 Task: Find a place to stay in Loma de Gato with a price range of ₹8000 to ₹16000, 2 beds, 1 bathroom, property type 'Flat', self check-in, and host language 'English' for June 9-16.
Action: Mouse moved to (411, 100)
Screenshot: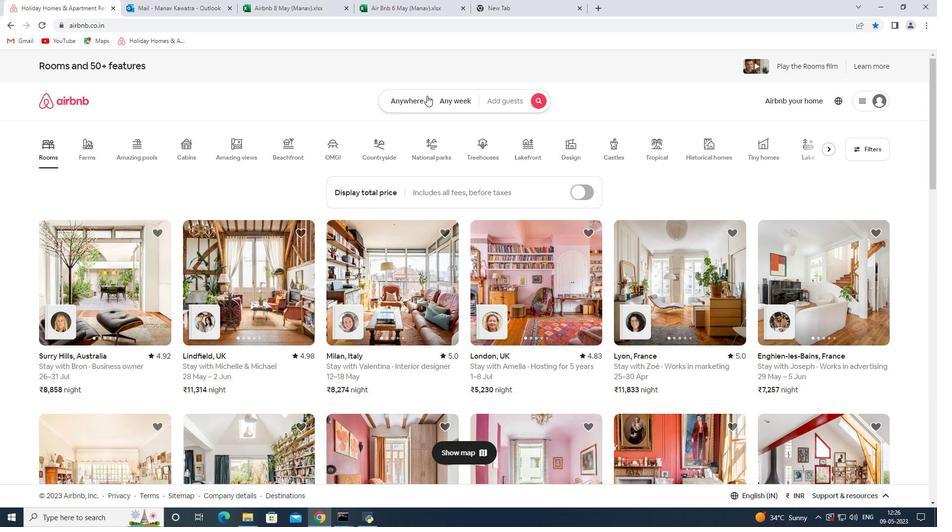 
Action: Mouse pressed left at (411, 100)
Screenshot: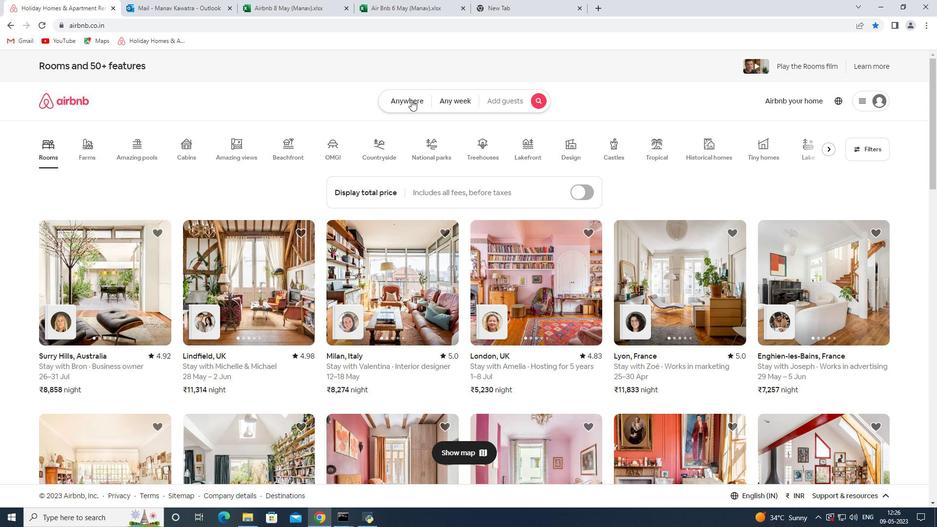 
Action: Mouse moved to (373, 140)
Screenshot: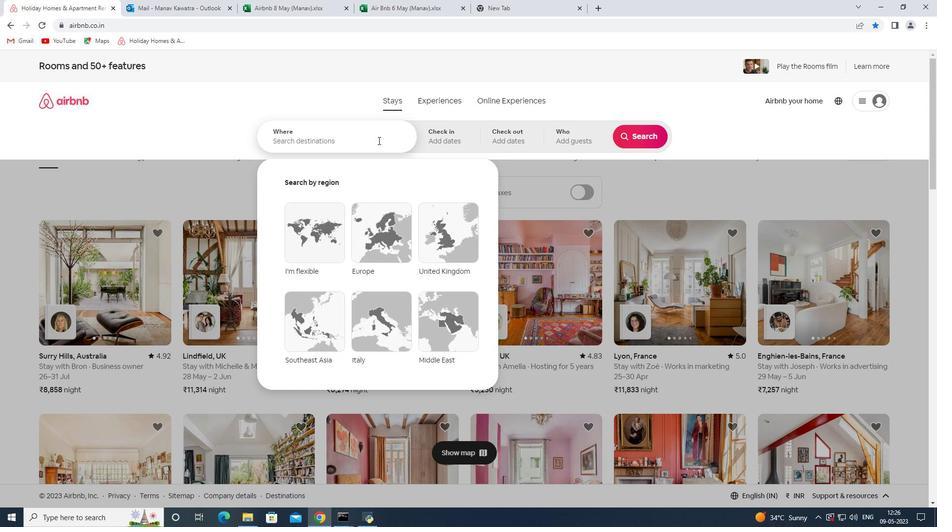 
Action: Mouse pressed left at (373, 140)
Screenshot: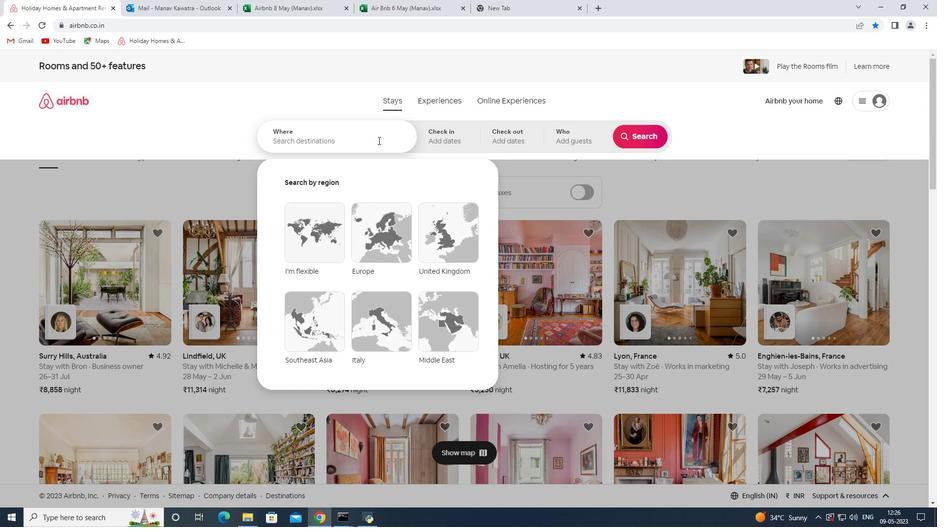 
Action: Mouse moved to (372, 141)
Screenshot: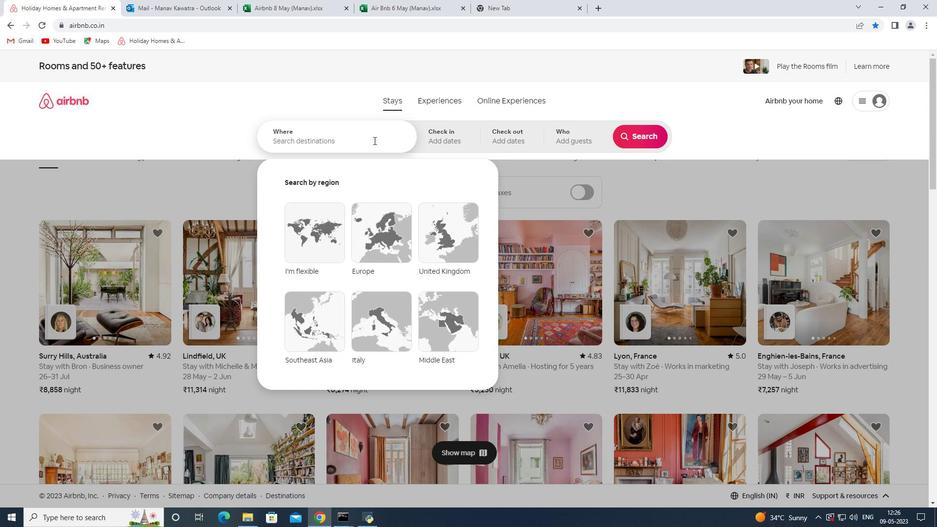 
Action: Key pressed <Key.shift><Key.shift><Key.shift><Key.shift><Key.shift><Key.shift><Key.shift><Key.shift><Key.shift><Key.shift><Key.shift><Key.shift>Loma<Key.space>de<Key.space><Key.shift><Key.shift><Key.shift><Key.shift><Key.shift><Key.shift><Key.shift><Key.shift>Gato<Key.space><Key.shift><Key.shift>Philippines<Key.space><Key.enter>
Screenshot: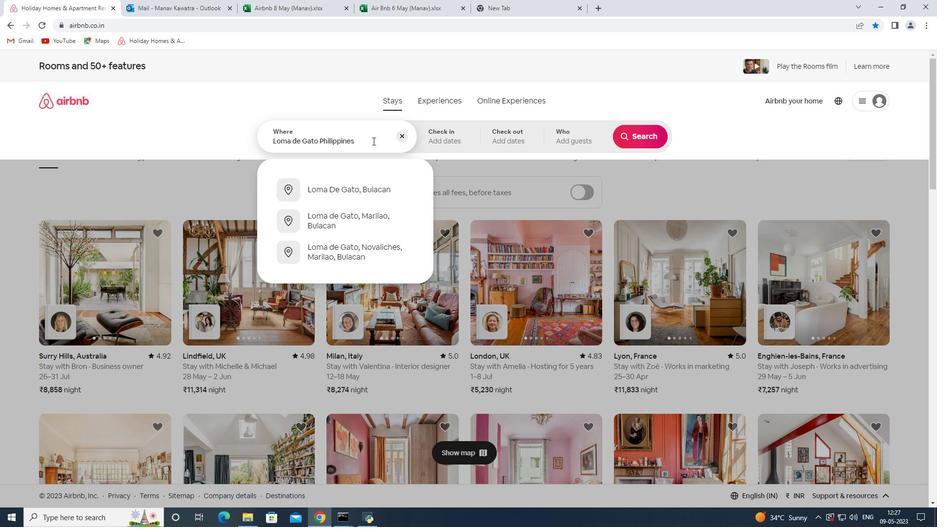 
Action: Mouse moved to (608, 282)
Screenshot: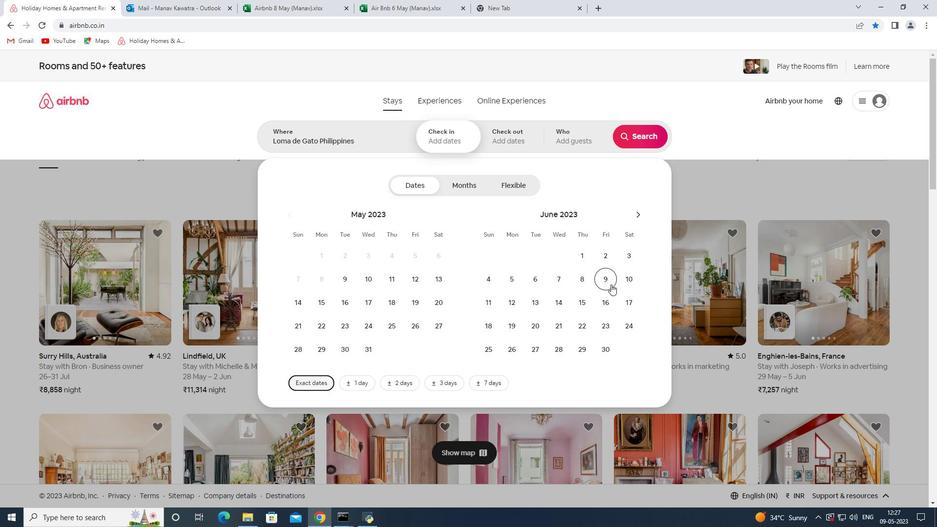 
Action: Mouse pressed left at (608, 282)
Screenshot: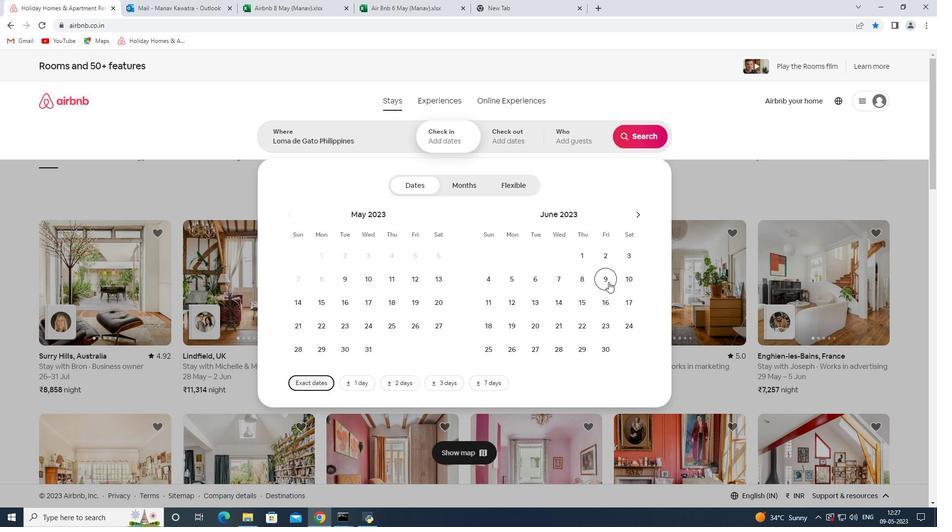 
Action: Mouse moved to (601, 297)
Screenshot: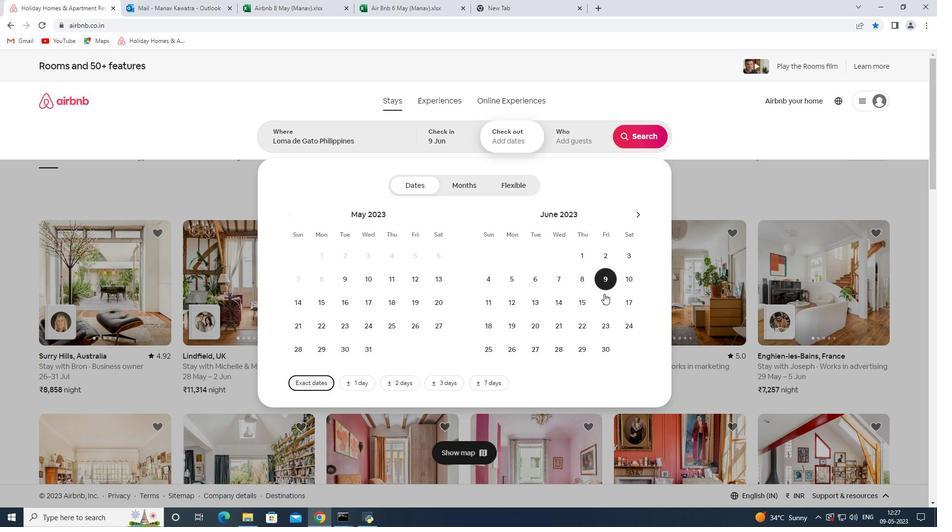 
Action: Mouse pressed left at (601, 297)
Screenshot: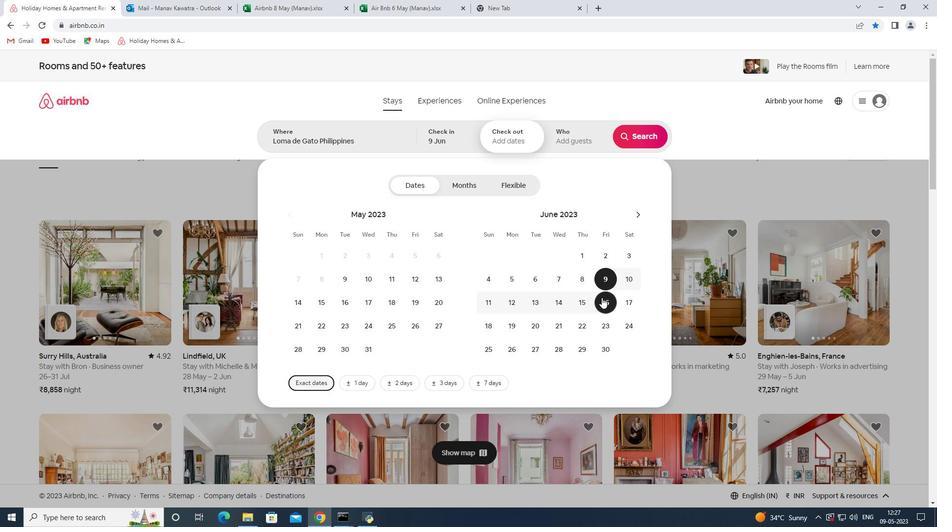 
Action: Mouse moved to (644, 142)
Screenshot: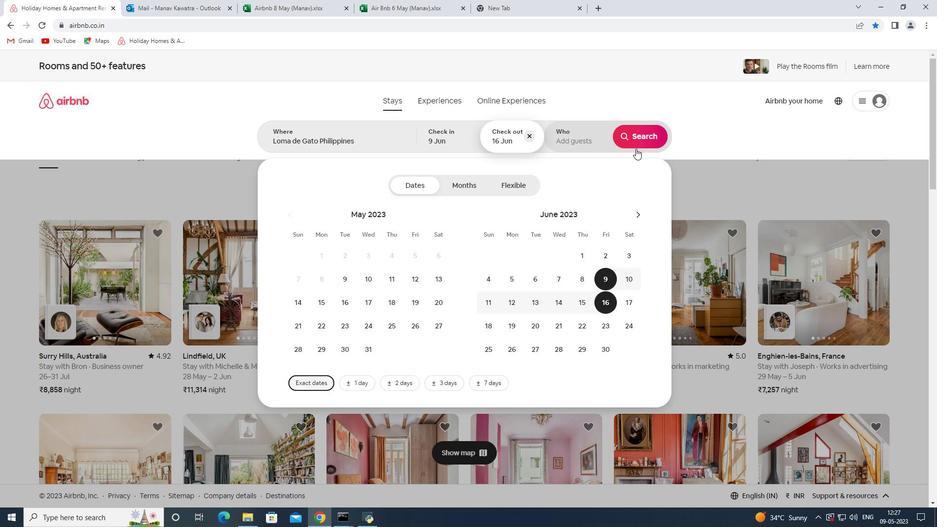 
Action: Mouse pressed left at (644, 142)
Screenshot: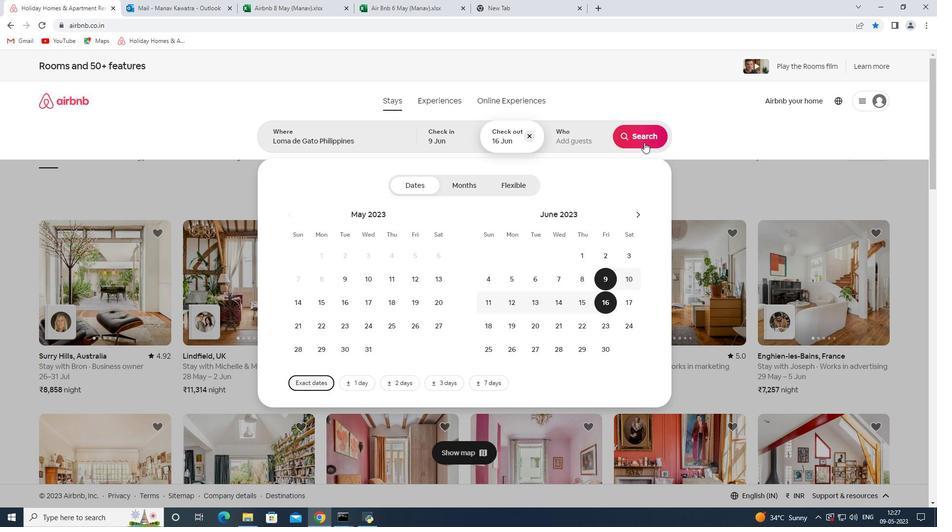 
Action: Mouse moved to (902, 110)
Screenshot: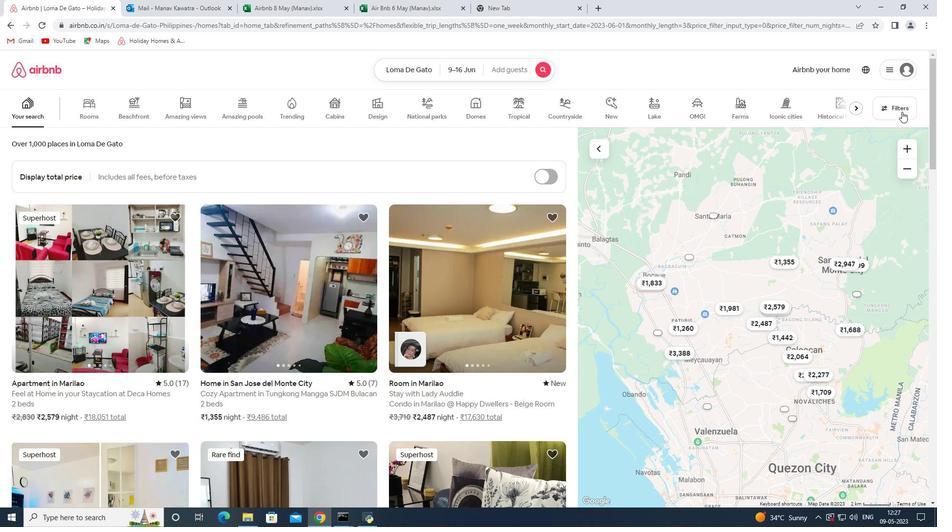 
Action: Mouse pressed left at (902, 110)
Screenshot: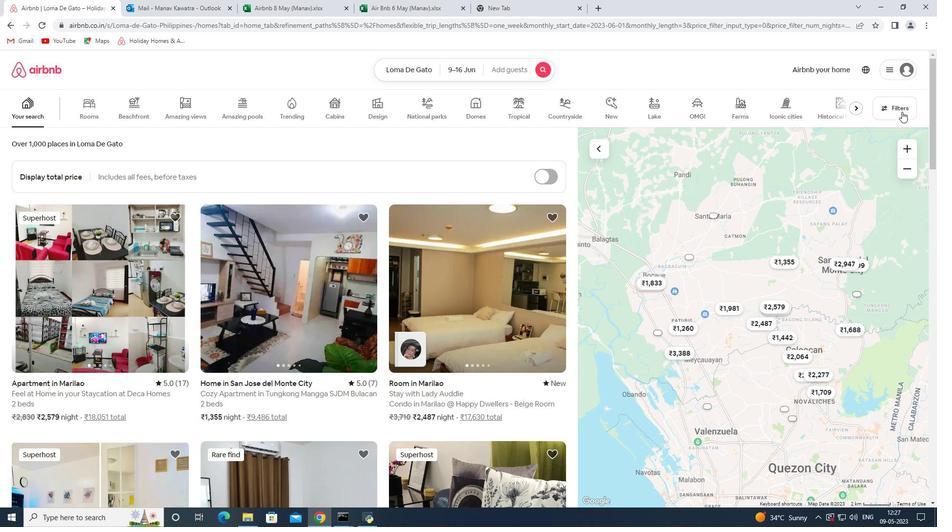 
Action: Mouse moved to (334, 348)
Screenshot: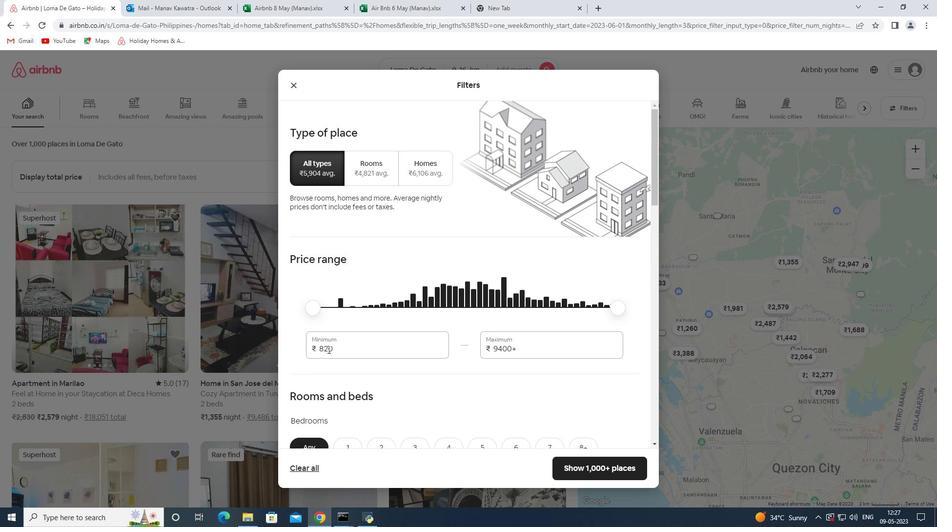 
Action: Mouse pressed left at (334, 348)
Screenshot: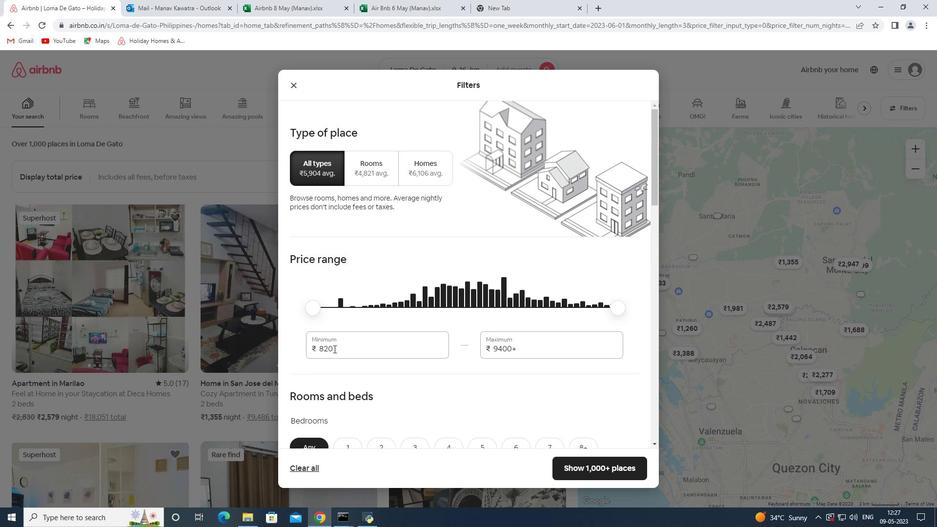 
Action: Mouse pressed left at (334, 348)
Screenshot: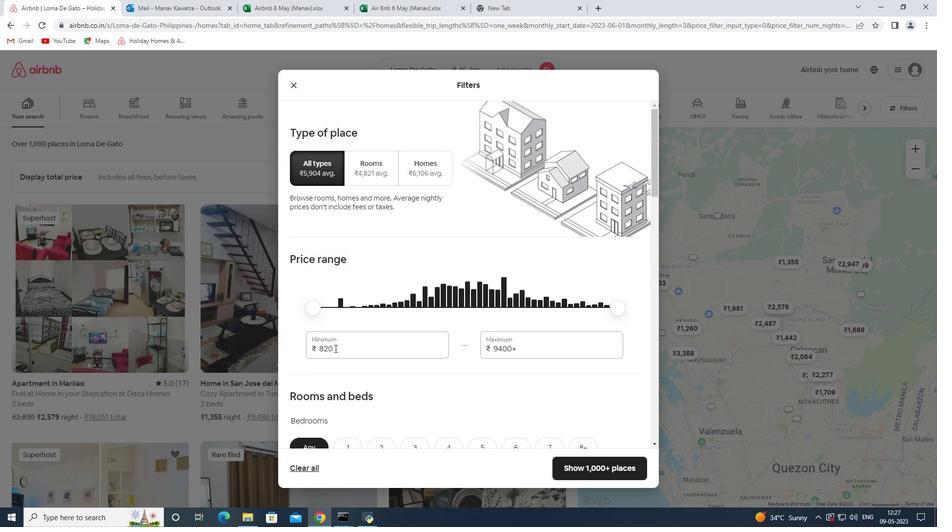 
Action: Mouse moved to (331, 346)
Screenshot: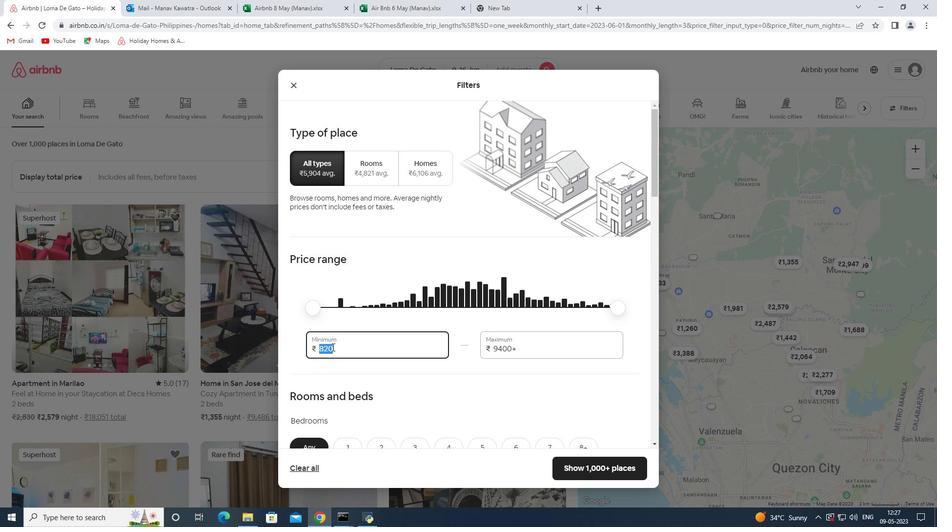 
Action: Key pressed 8000<Key.tab>16000
Screenshot: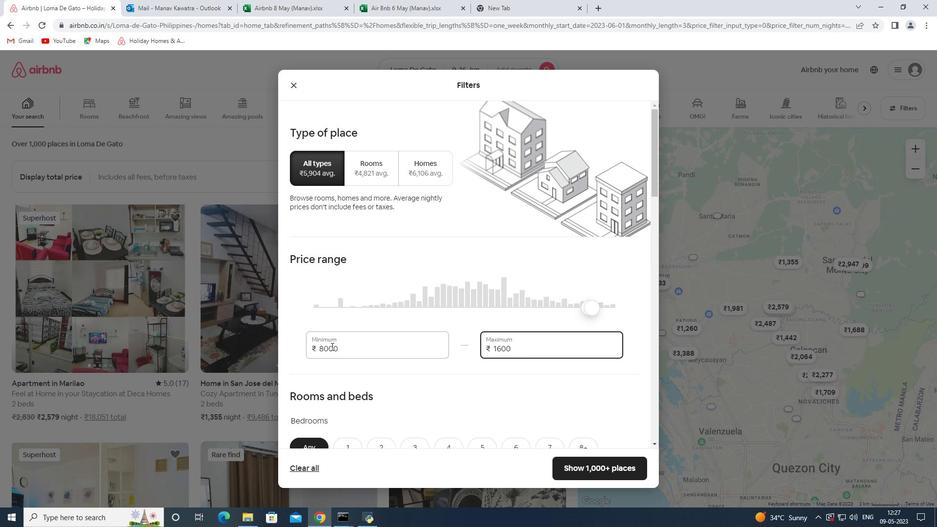 
Action: Mouse moved to (387, 306)
Screenshot: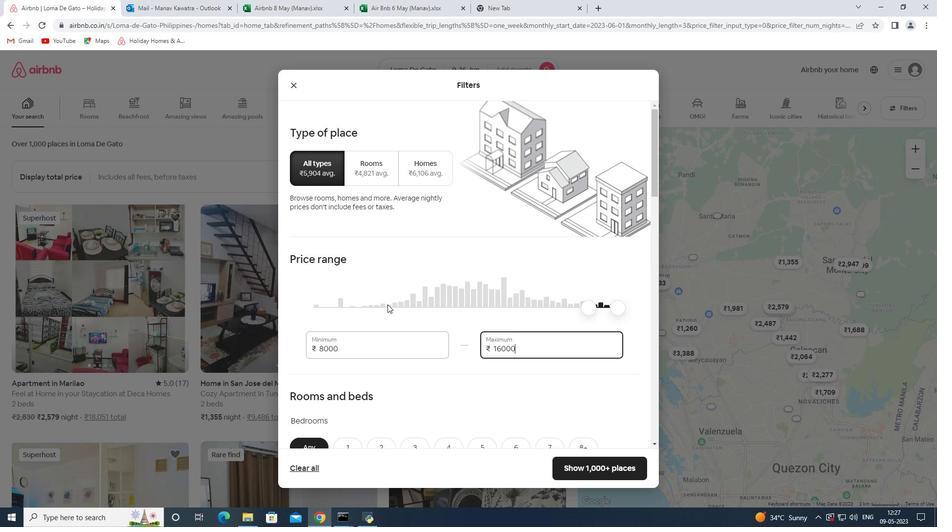 
Action: Mouse scrolled (387, 306) with delta (0, 0)
Screenshot: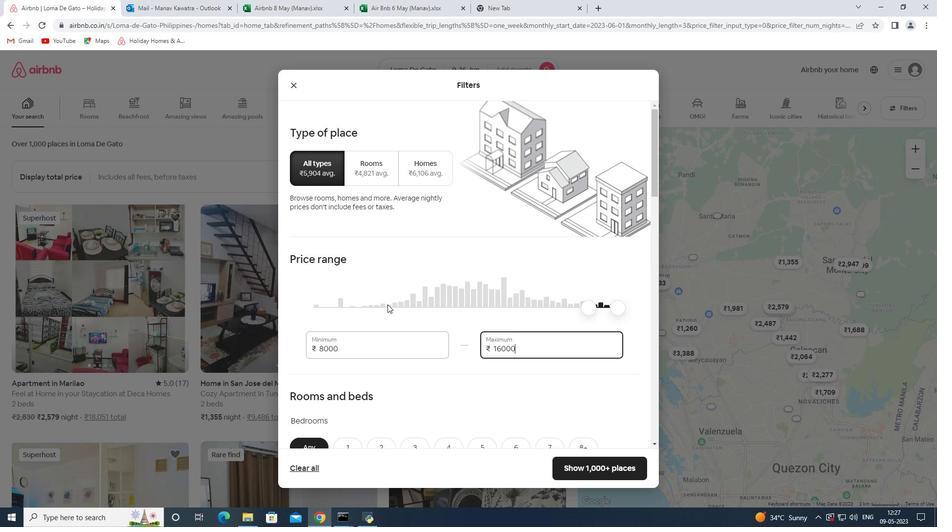 
Action: Mouse moved to (387, 307)
Screenshot: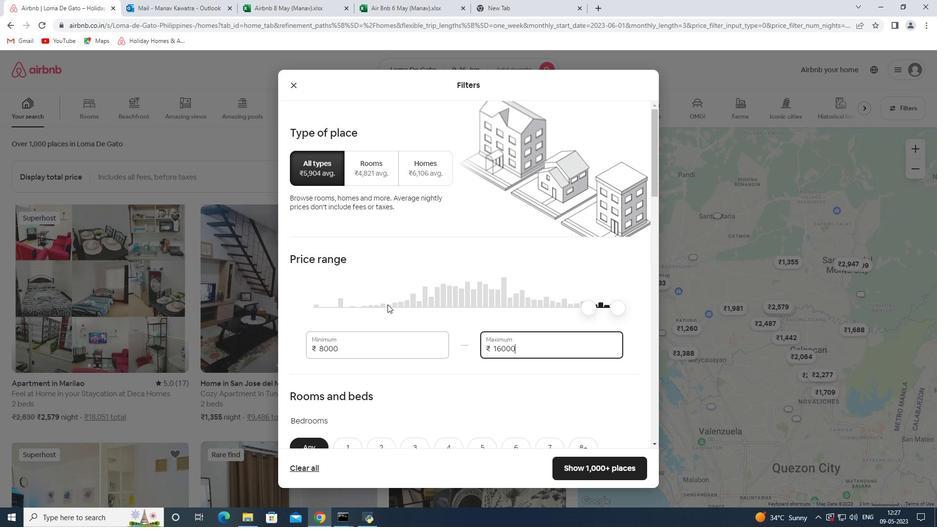 
Action: Mouse scrolled (387, 307) with delta (0, 0)
Screenshot: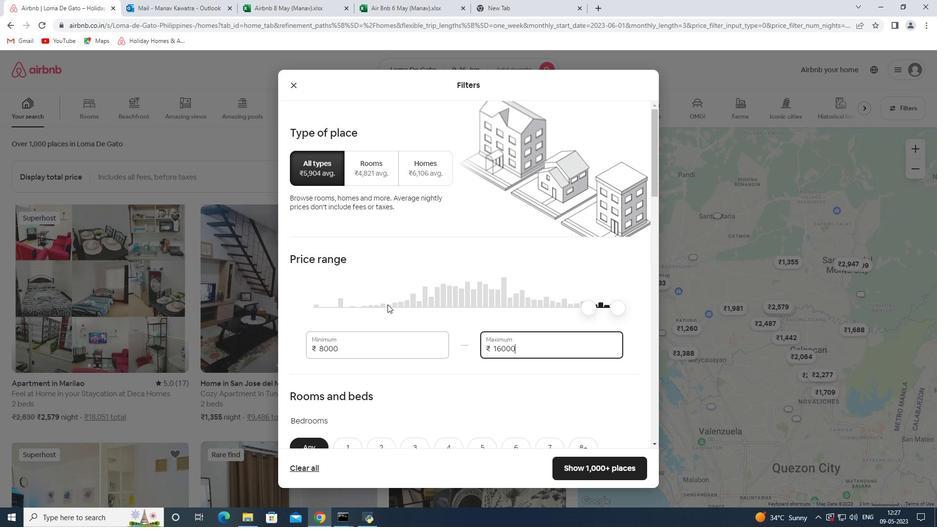 
Action: Mouse moved to (387, 307)
Screenshot: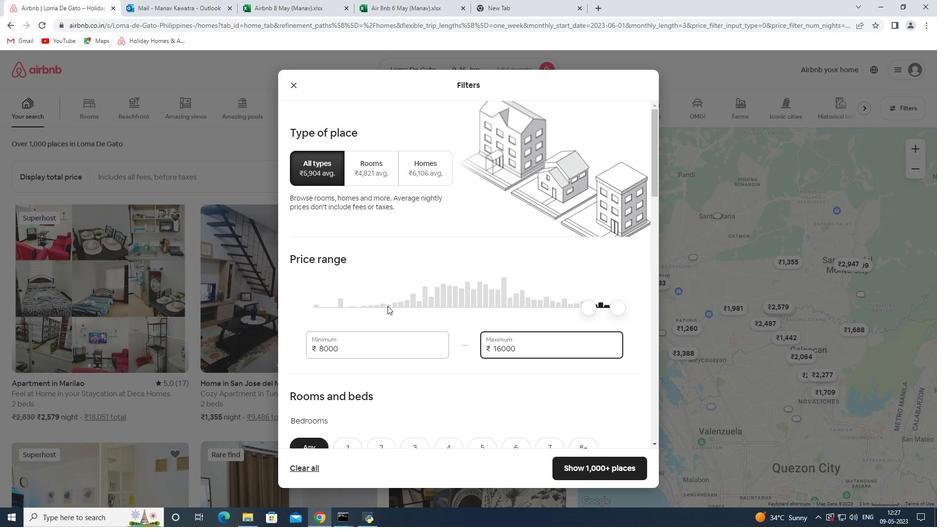 
Action: Mouse scrolled (387, 307) with delta (0, 0)
Screenshot: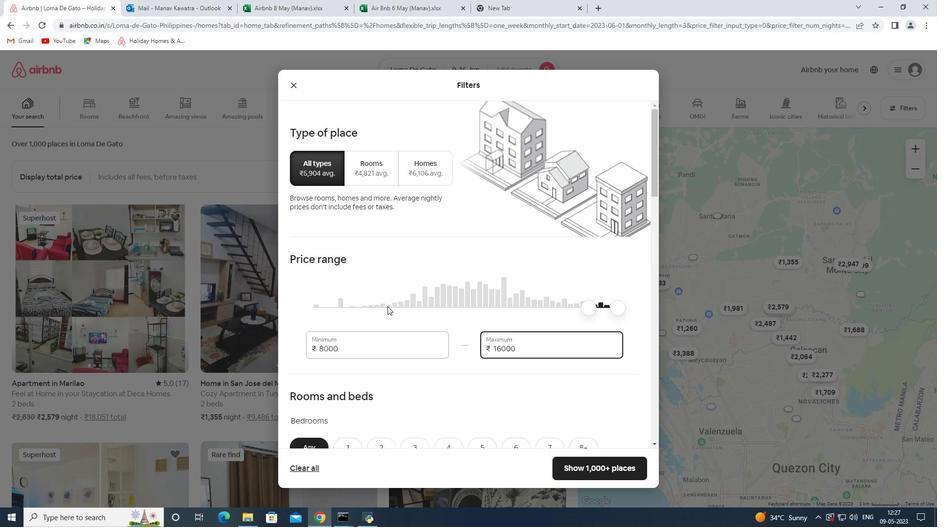 
Action: Mouse scrolled (387, 307) with delta (0, 0)
Screenshot: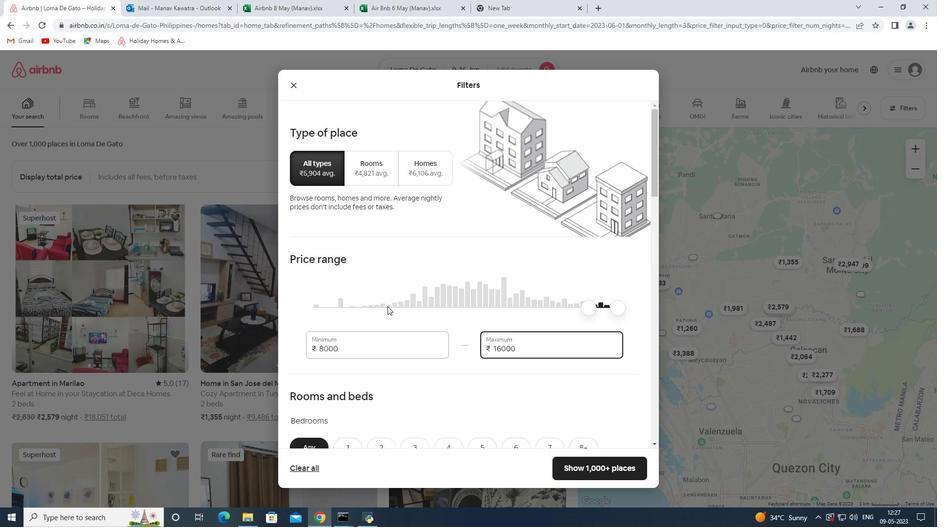 
Action: Mouse moved to (371, 253)
Screenshot: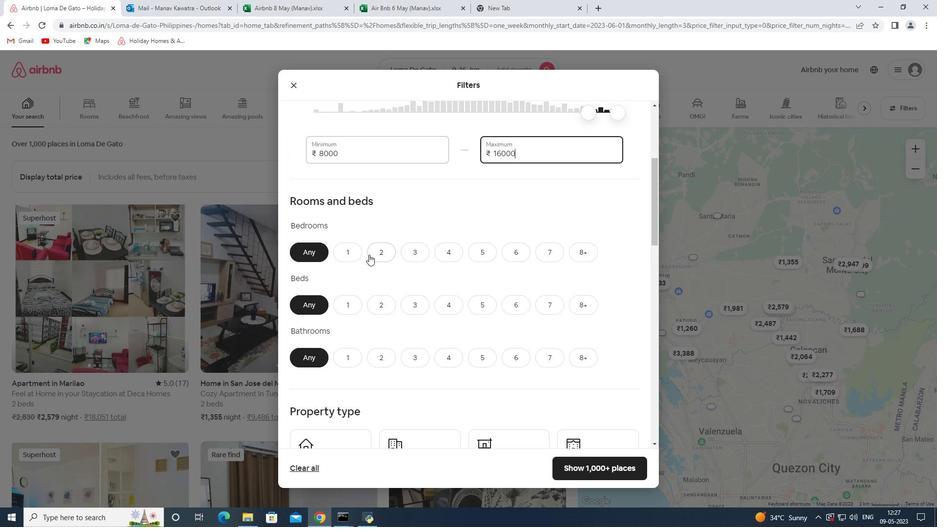
Action: Mouse pressed left at (371, 253)
Screenshot: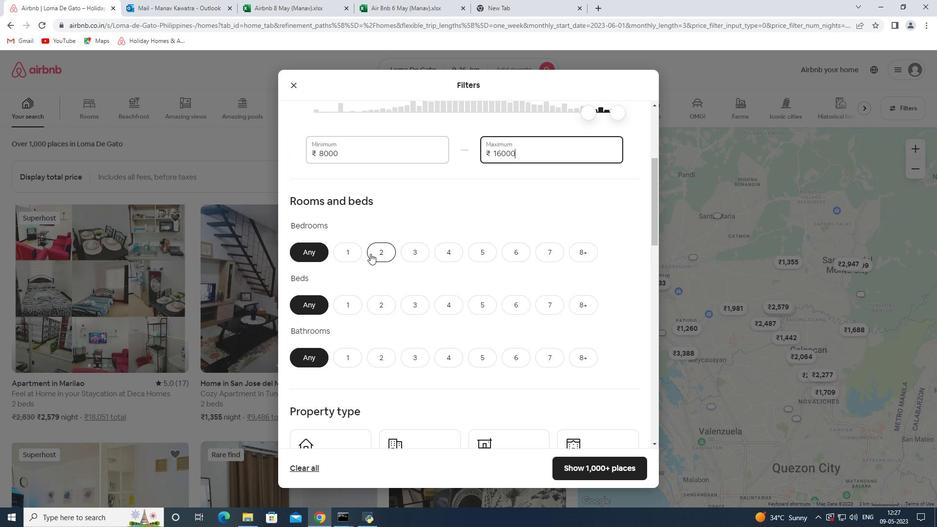 
Action: Mouse moved to (390, 306)
Screenshot: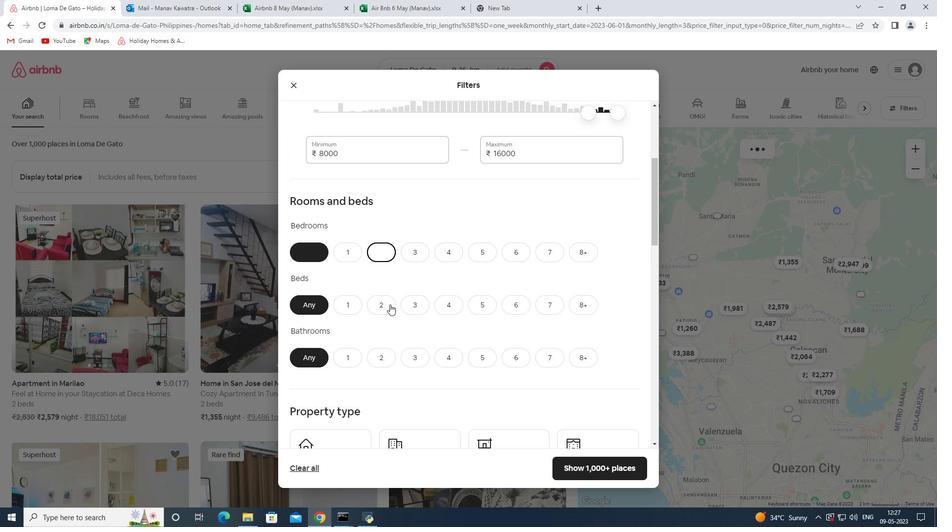 
Action: Mouse pressed left at (390, 306)
Screenshot: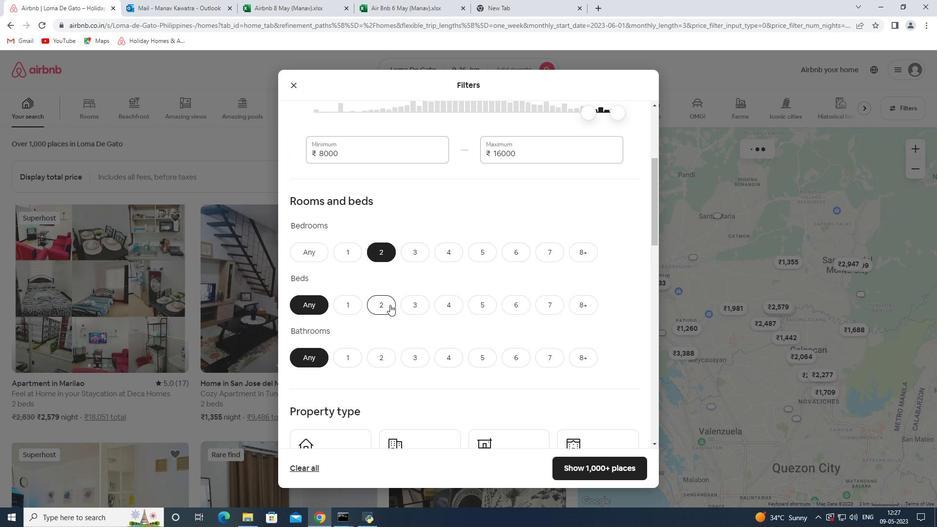 
Action: Mouse moved to (356, 361)
Screenshot: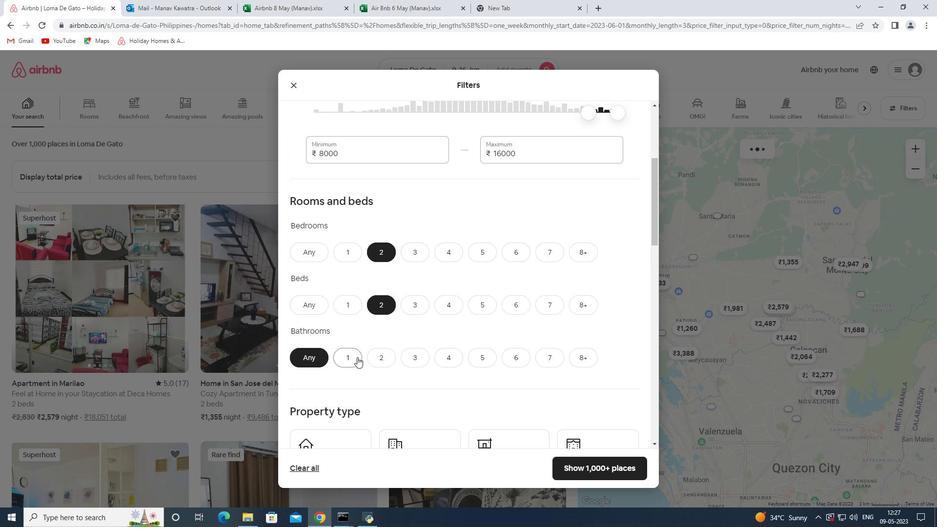 
Action: Mouse pressed left at (356, 361)
Screenshot: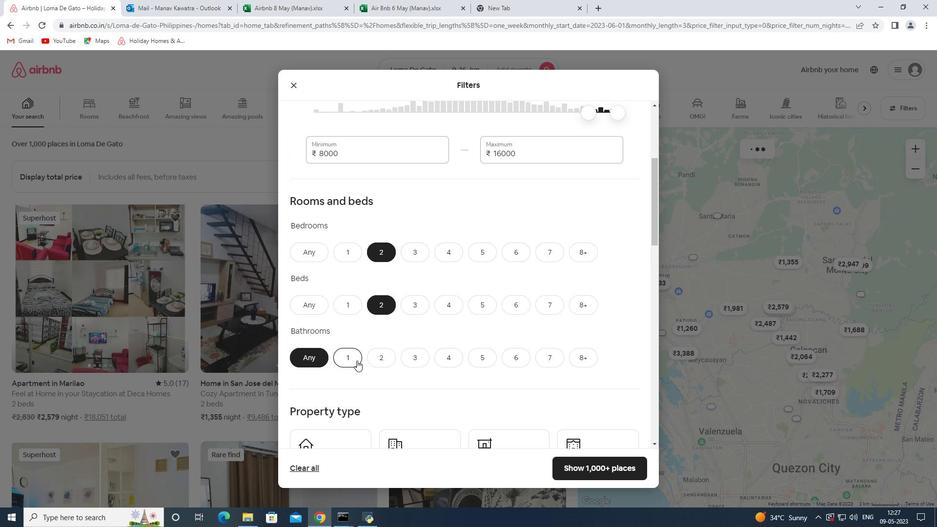 
Action: Mouse moved to (413, 299)
Screenshot: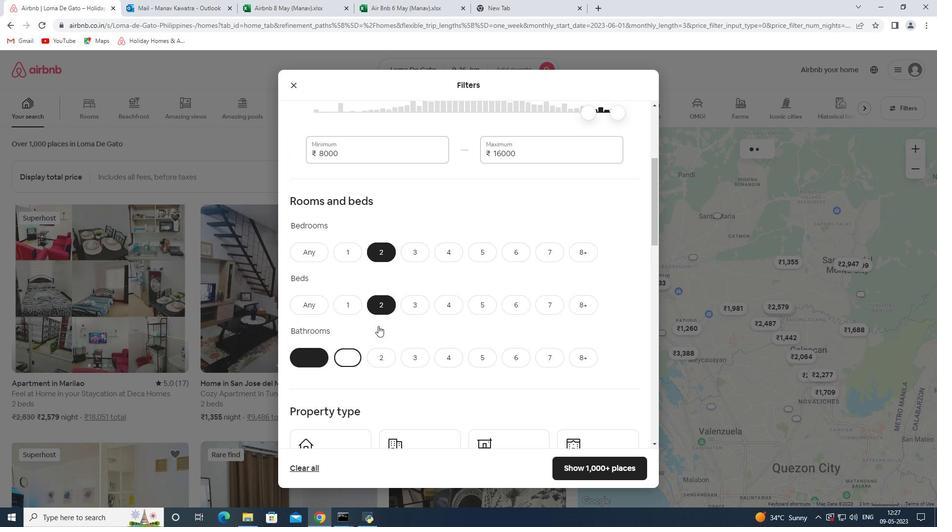 
Action: Mouse scrolled (413, 298) with delta (0, 0)
Screenshot: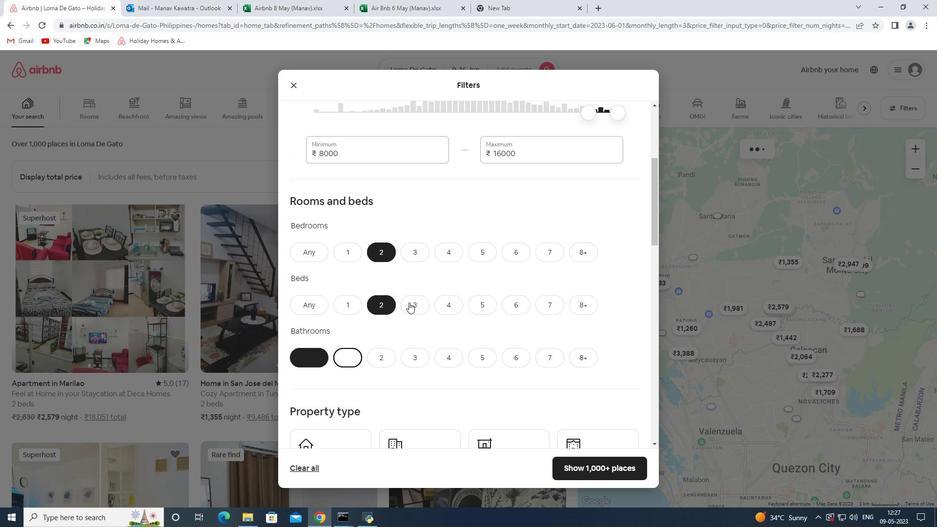 
Action: Mouse scrolled (413, 298) with delta (0, 0)
Screenshot: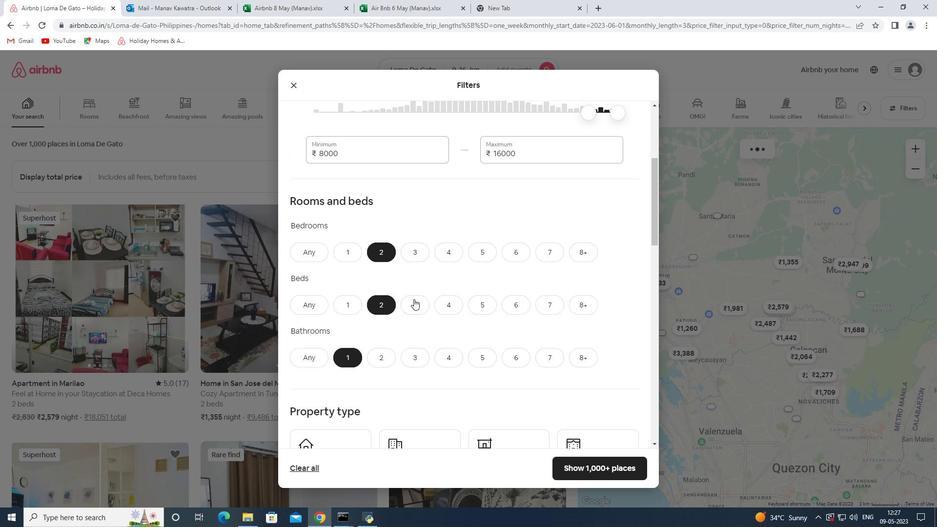 
Action: Mouse scrolled (413, 298) with delta (0, 0)
Screenshot: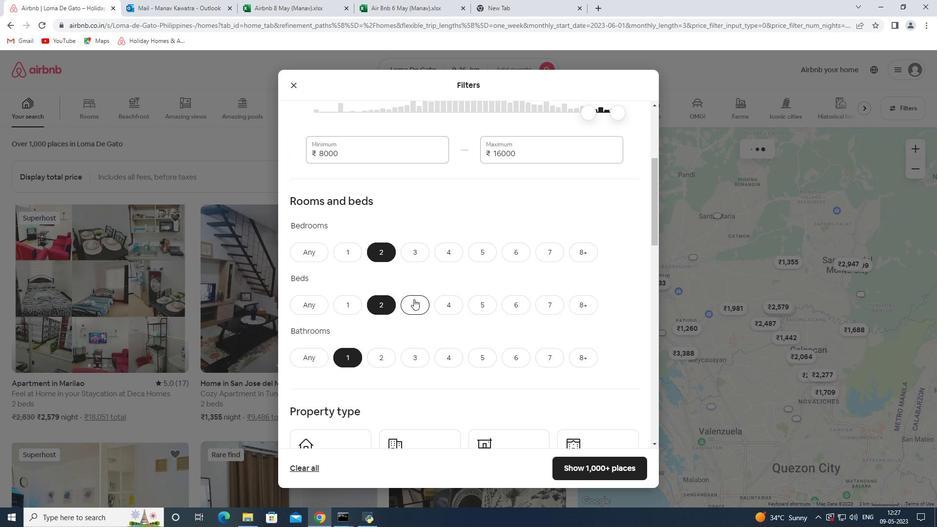 
Action: Mouse moved to (354, 325)
Screenshot: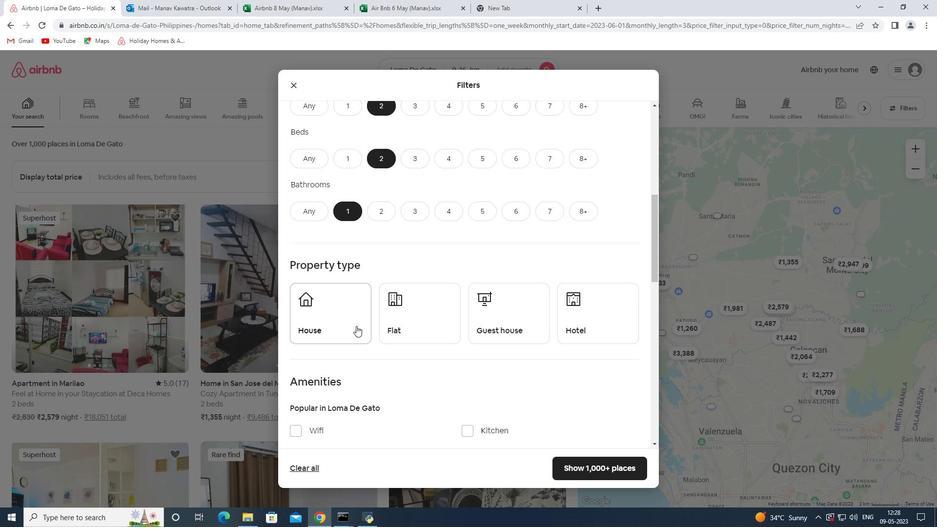 
Action: Mouse pressed left at (354, 325)
Screenshot: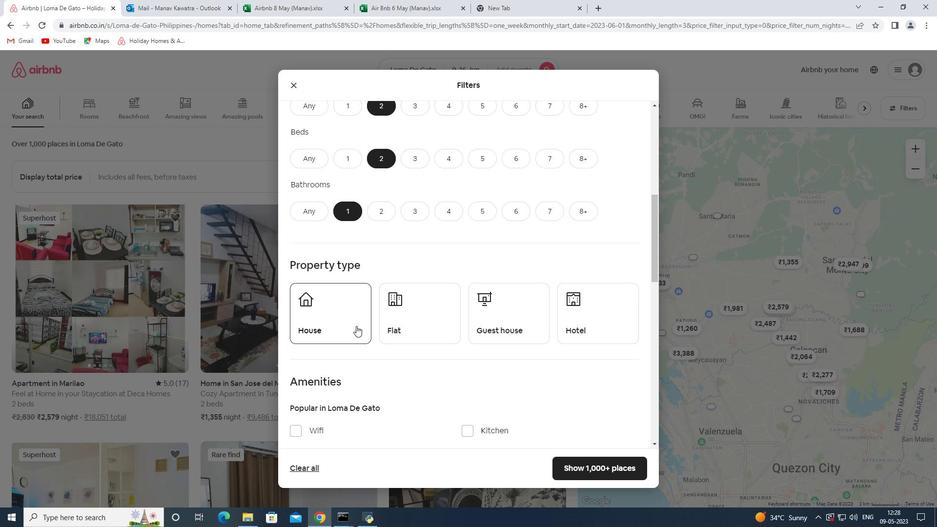 
Action: Mouse moved to (399, 312)
Screenshot: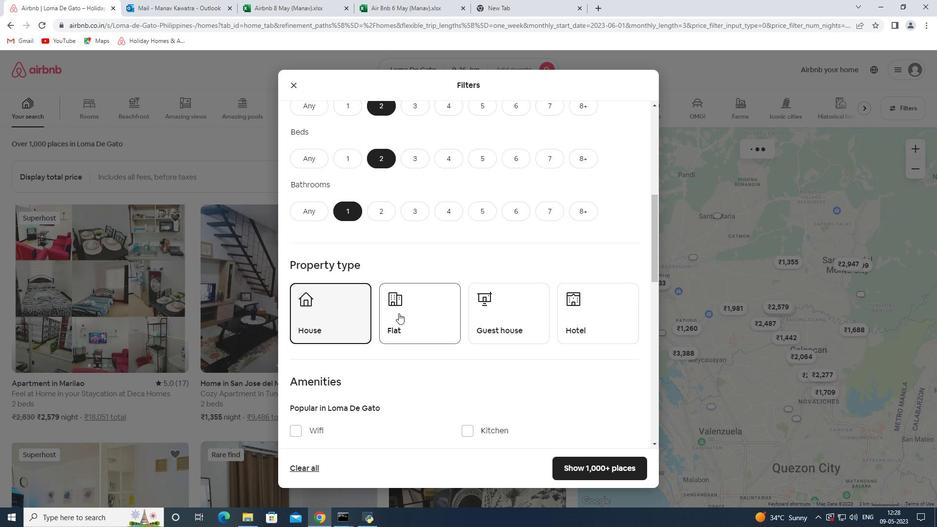 
Action: Mouse pressed left at (399, 312)
Screenshot: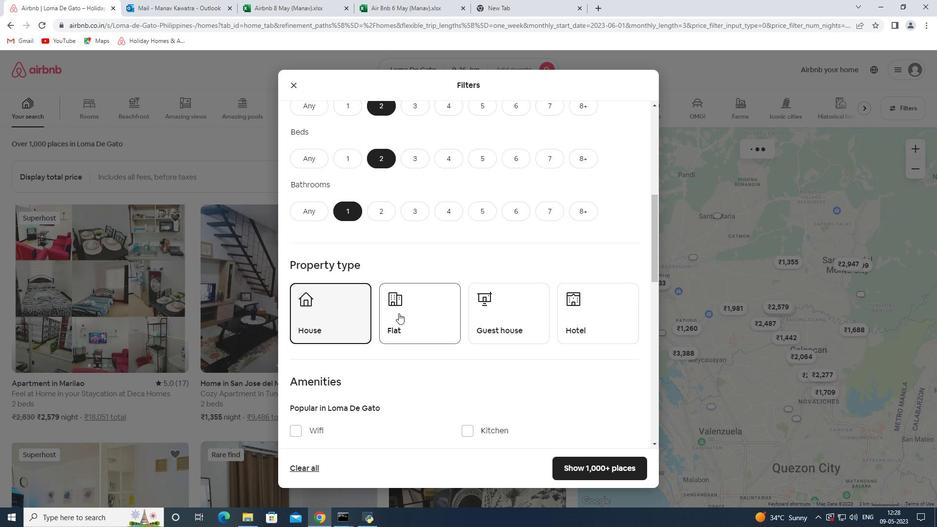 
Action: Mouse moved to (494, 311)
Screenshot: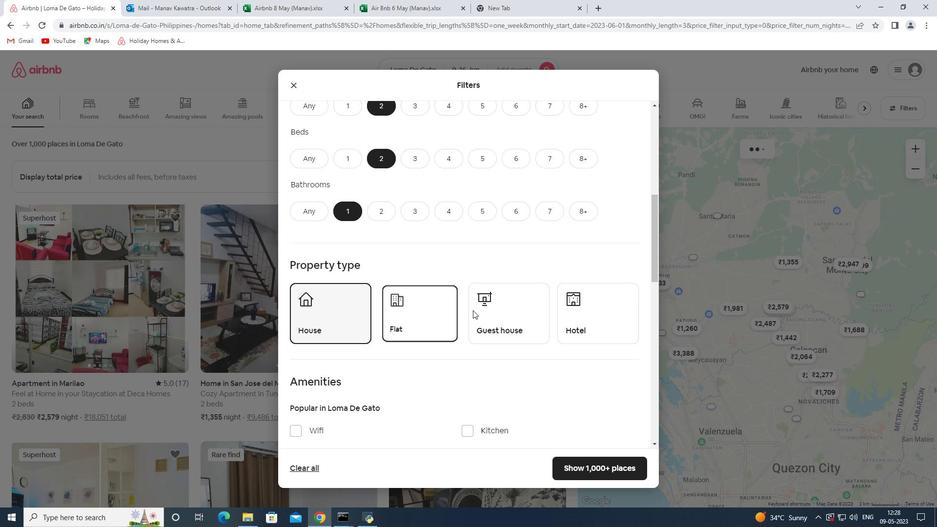 
Action: Mouse pressed left at (494, 311)
Screenshot: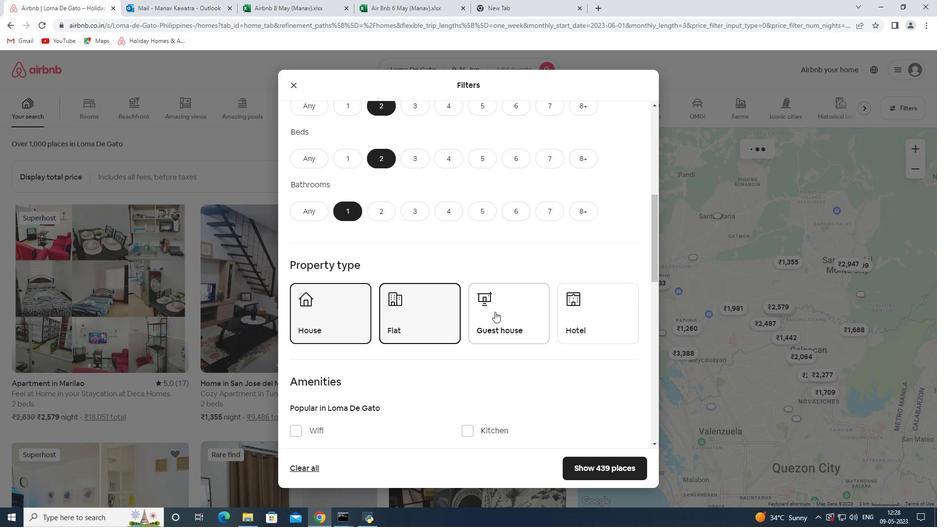 
Action: Mouse moved to (475, 320)
Screenshot: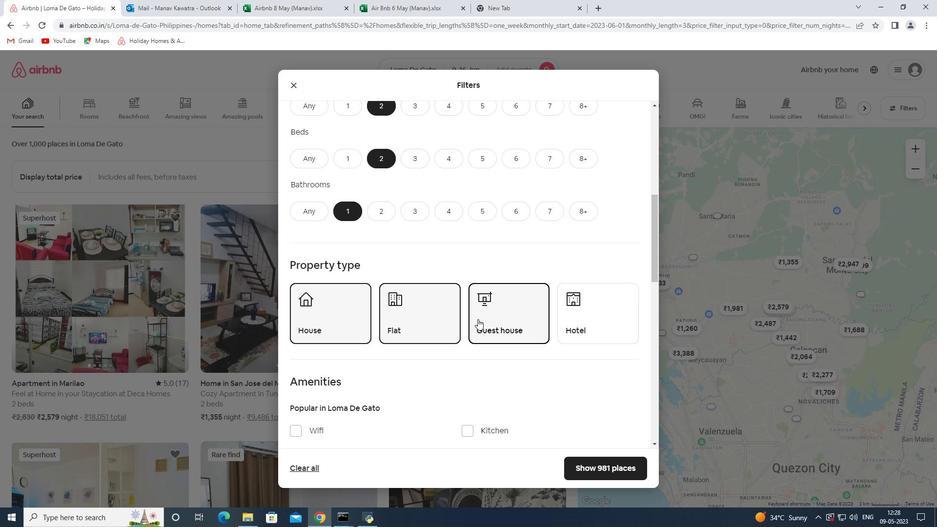 
Action: Mouse scrolled (475, 319) with delta (0, 0)
Screenshot: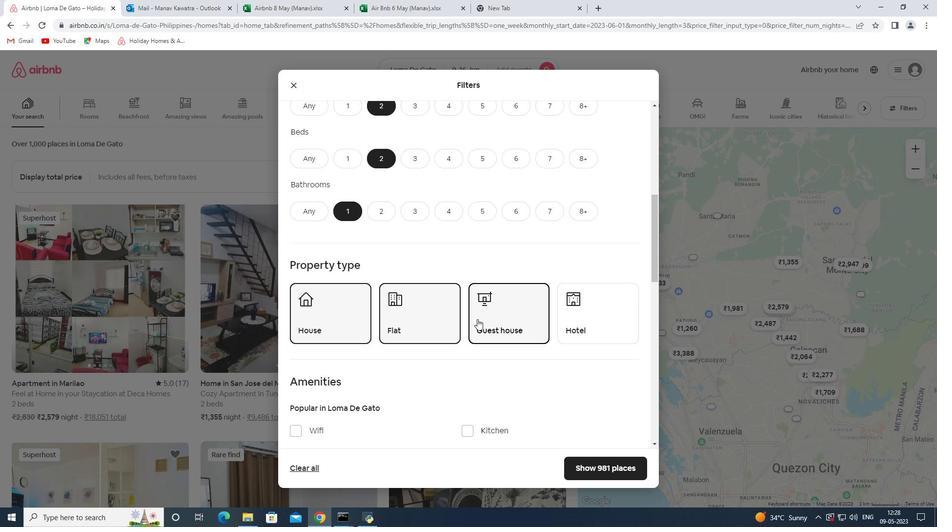 
Action: Mouse moved to (472, 321)
Screenshot: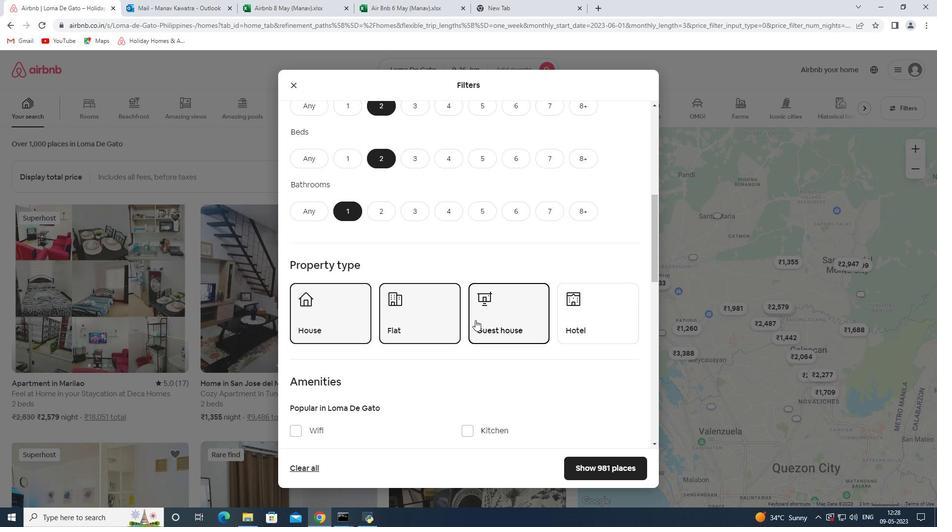 
Action: Mouse scrolled (472, 321) with delta (0, 0)
Screenshot: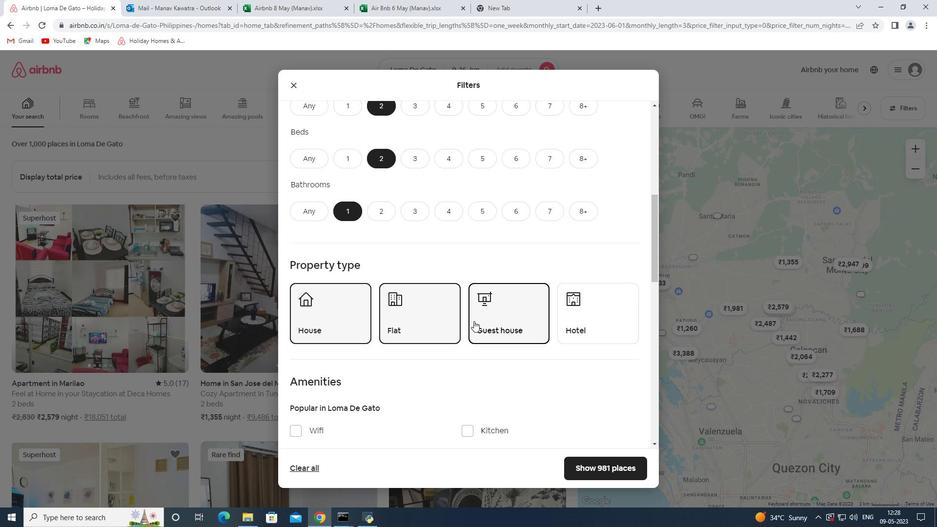 
Action: Mouse moved to (470, 320)
Screenshot: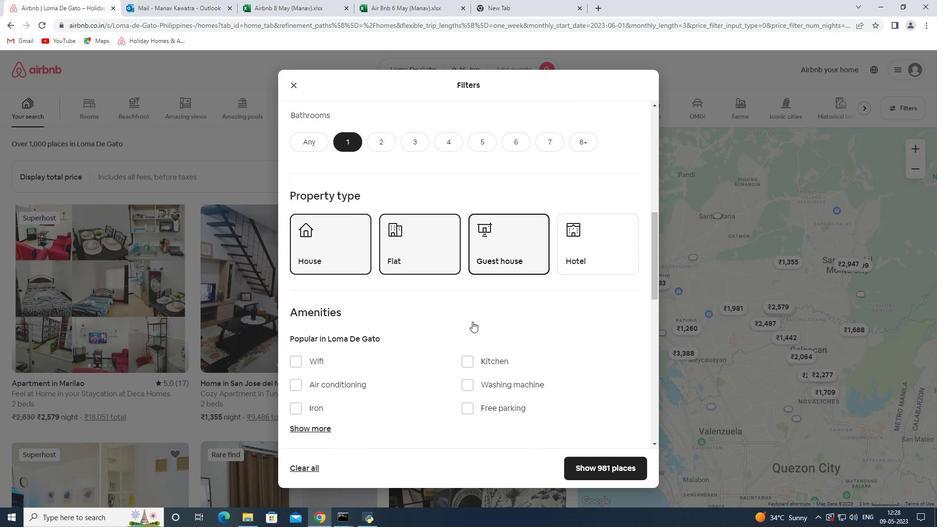 
Action: Mouse scrolled (470, 320) with delta (0, 0)
Screenshot: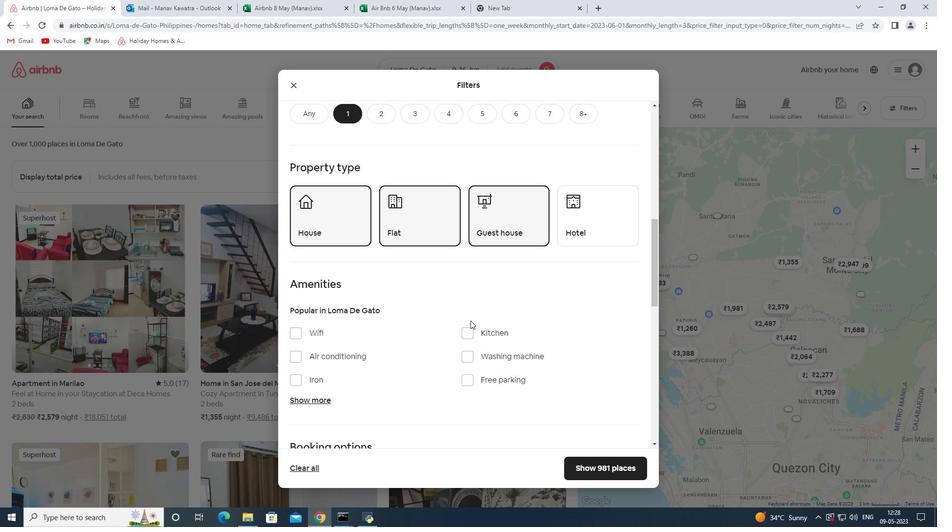 
Action: Mouse scrolled (470, 320) with delta (0, 0)
Screenshot: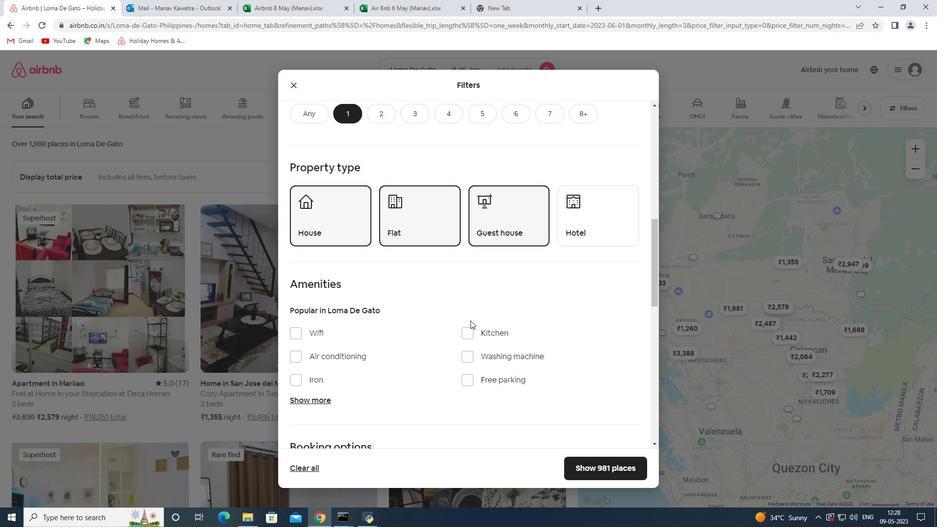 
Action: Mouse moved to (470, 320)
Screenshot: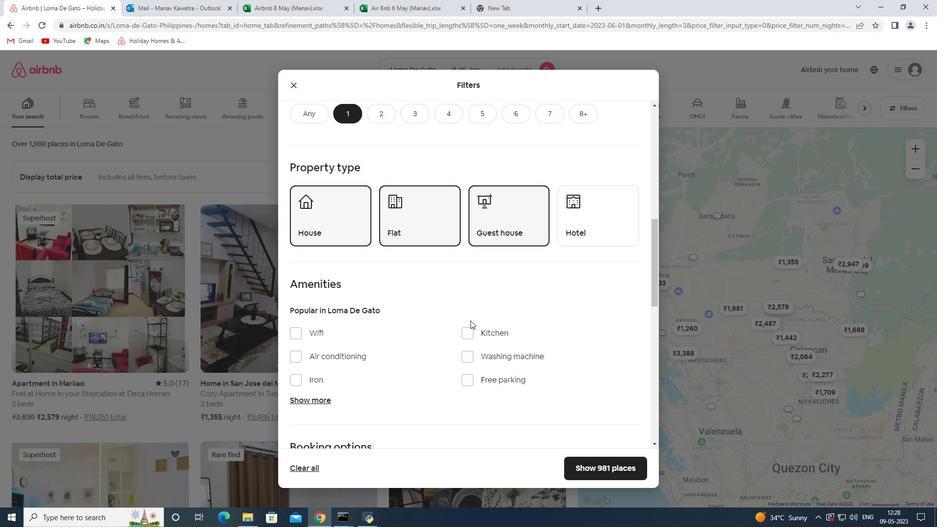 
Action: Mouse scrolled (470, 320) with delta (0, 0)
Screenshot: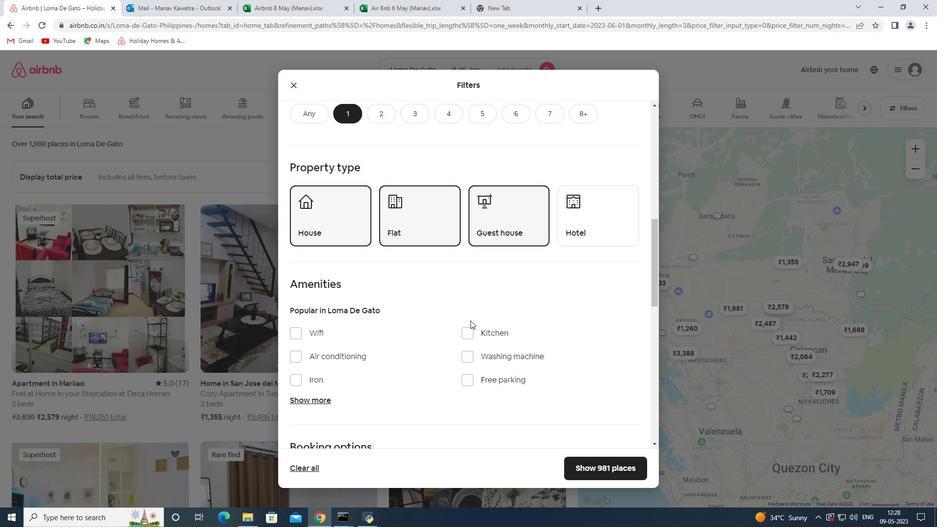 
Action: Mouse scrolled (470, 320) with delta (0, 0)
Screenshot: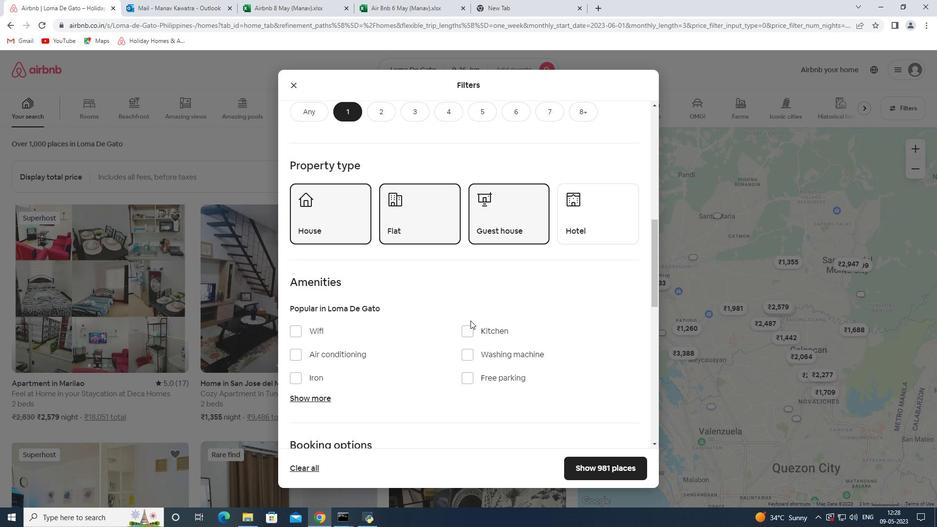 
Action: Mouse moved to (612, 322)
Screenshot: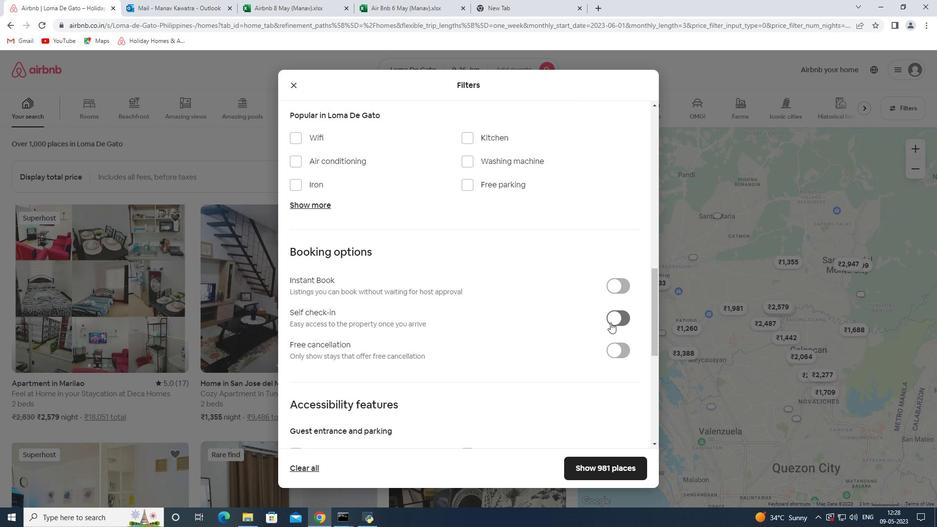 
Action: Mouse pressed left at (612, 322)
Screenshot: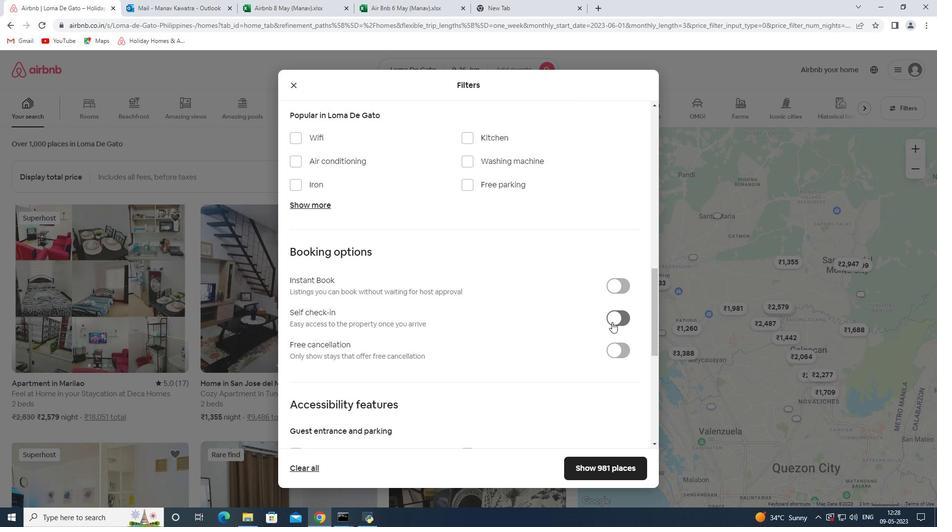
Action: Mouse moved to (536, 344)
Screenshot: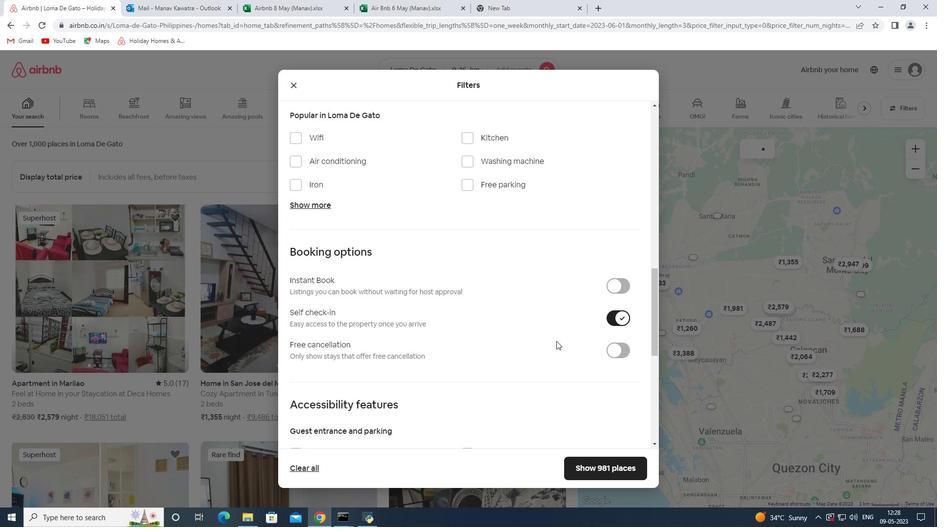 
Action: Mouse scrolled (536, 344) with delta (0, 0)
Screenshot: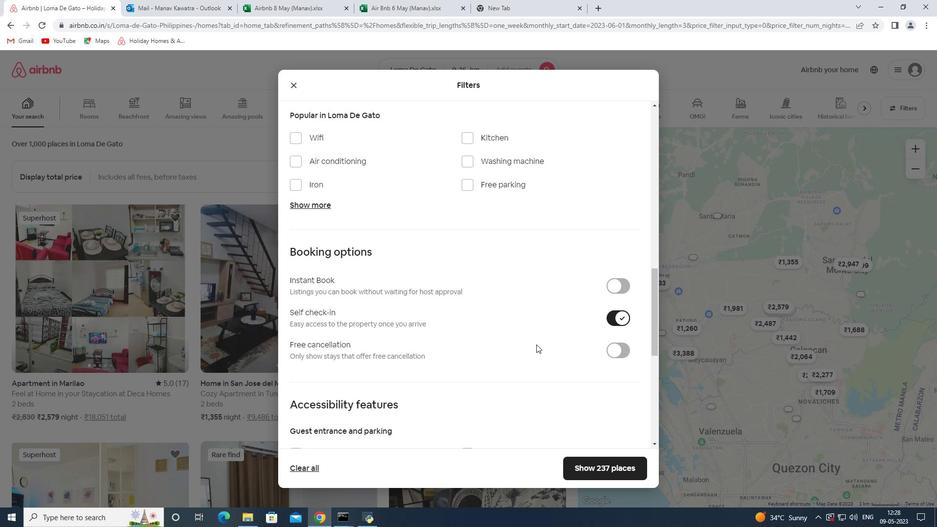 
Action: Mouse scrolled (536, 344) with delta (0, 0)
Screenshot: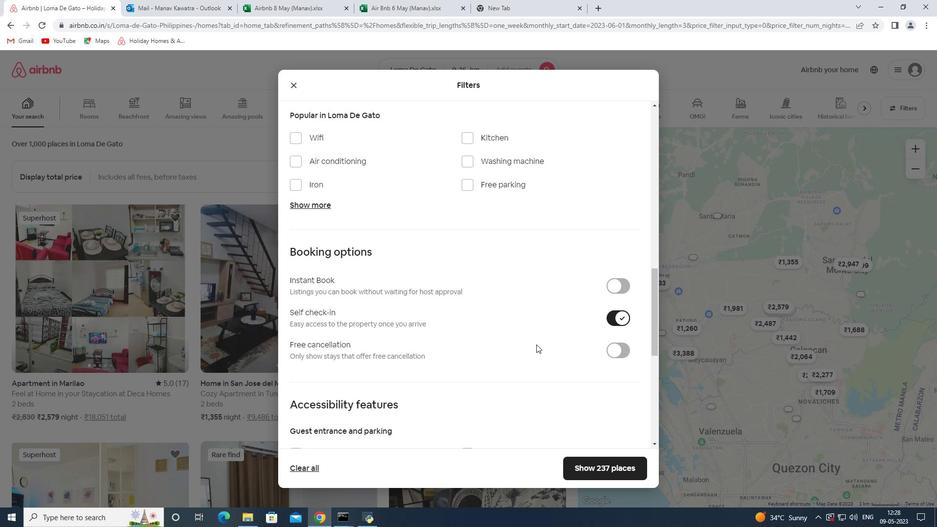 
Action: Mouse scrolled (536, 344) with delta (0, 0)
Screenshot: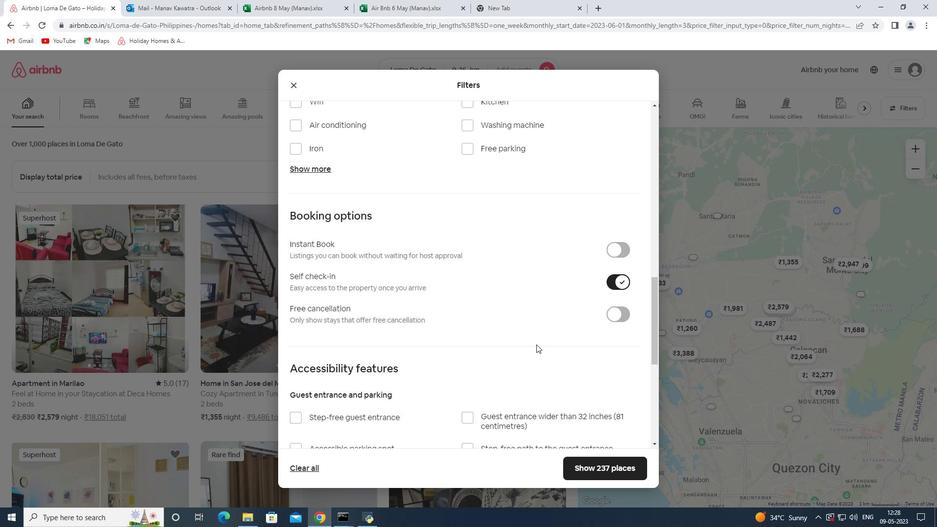 
Action: Mouse scrolled (536, 344) with delta (0, 0)
Screenshot: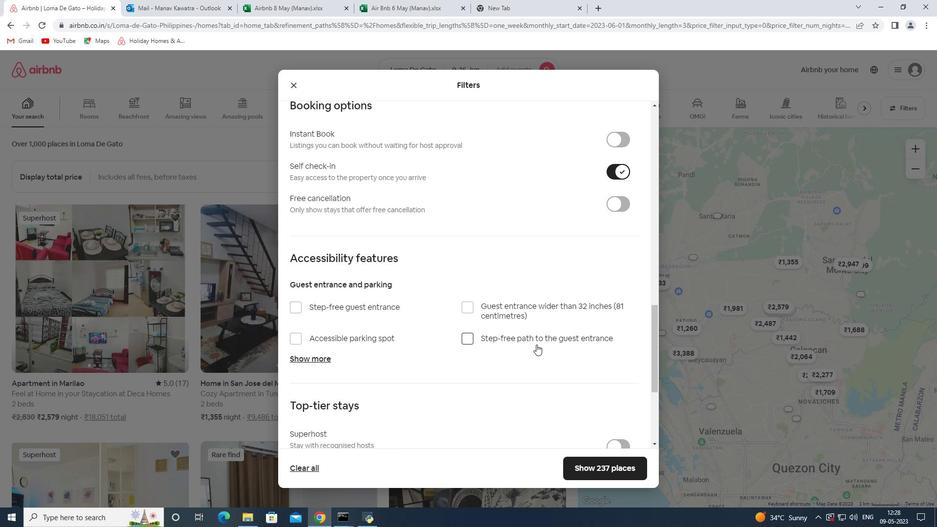 
Action: Mouse scrolled (536, 344) with delta (0, 0)
Screenshot: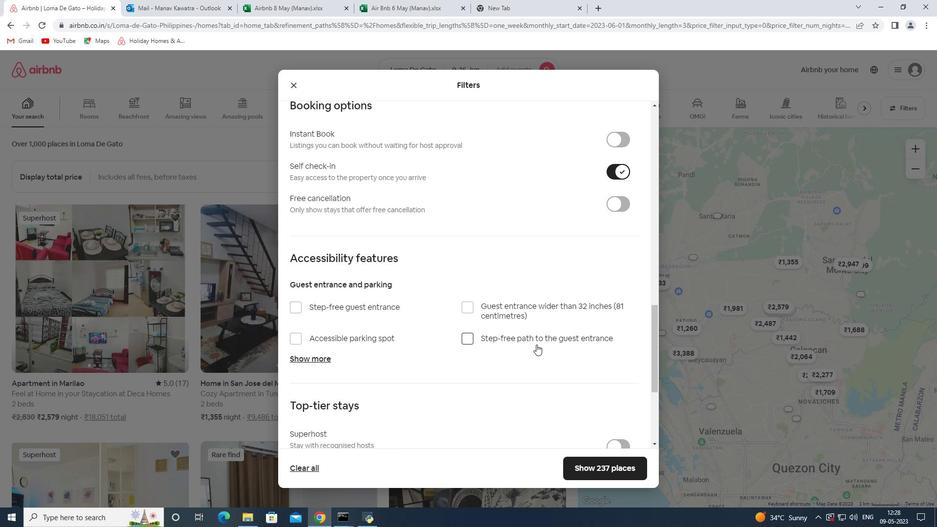 
Action: Mouse scrolled (536, 344) with delta (0, 0)
Screenshot: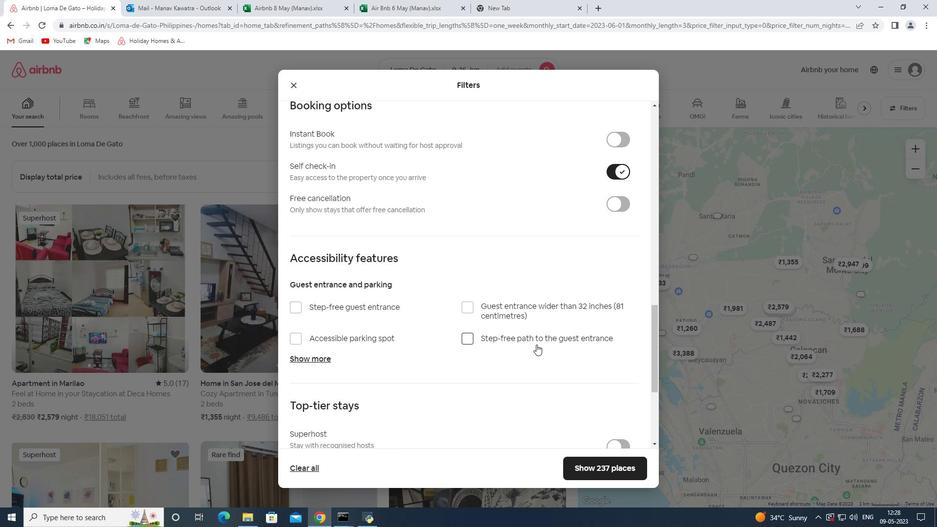 
Action: Mouse scrolled (536, 344) with delta (0, 0)
Screenshot: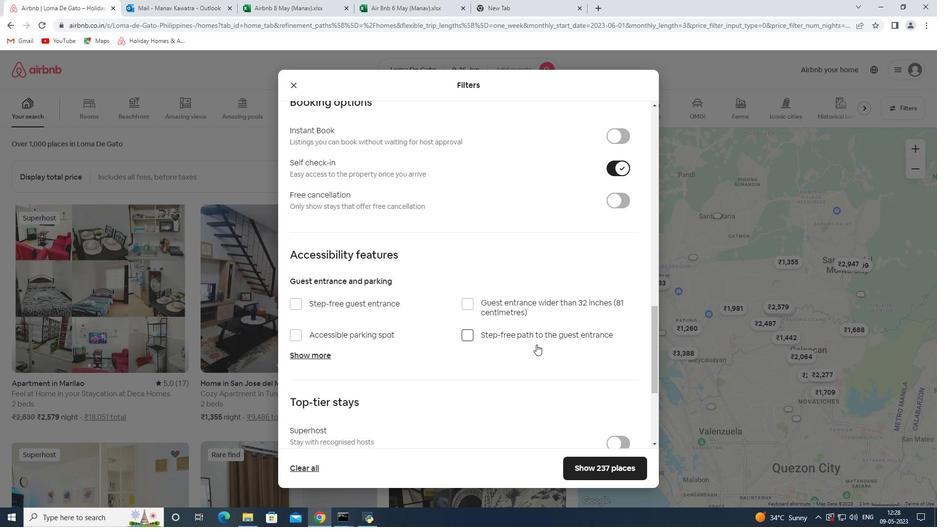 
Action: Mouse scrolled (536, 344) with delta (0, 0)
Screenshot: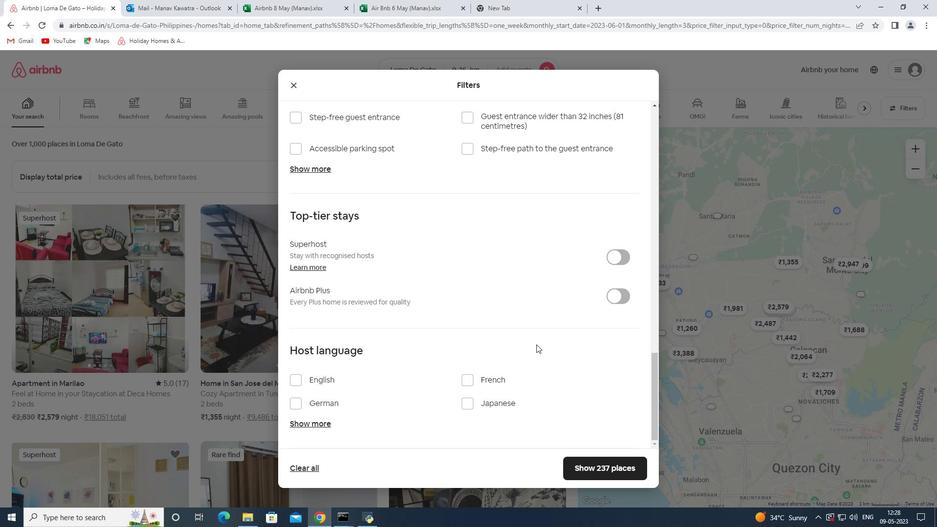 
Action: Mouse scrolled (536, 344) with delta (0, 0)
Screenshot: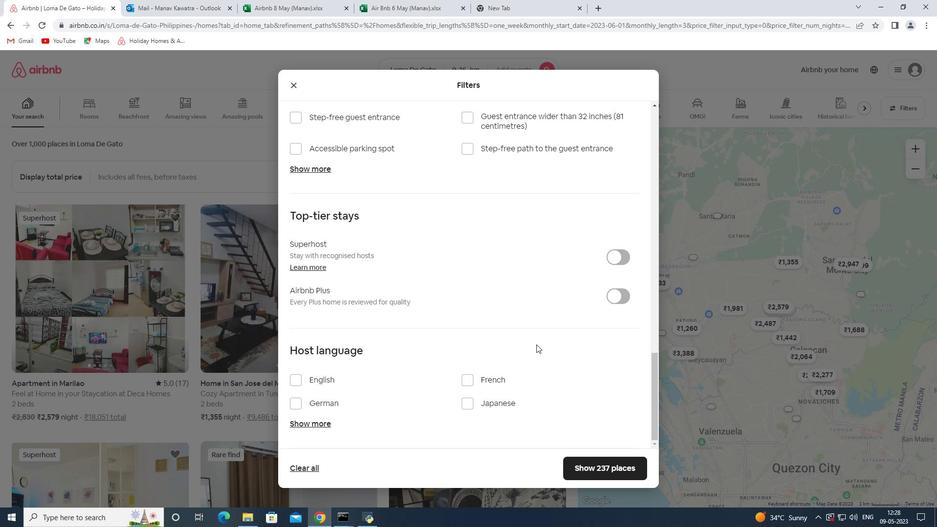 
Action: Mouse scrolled (536, 344) with delta (0, 0)
Screenshot: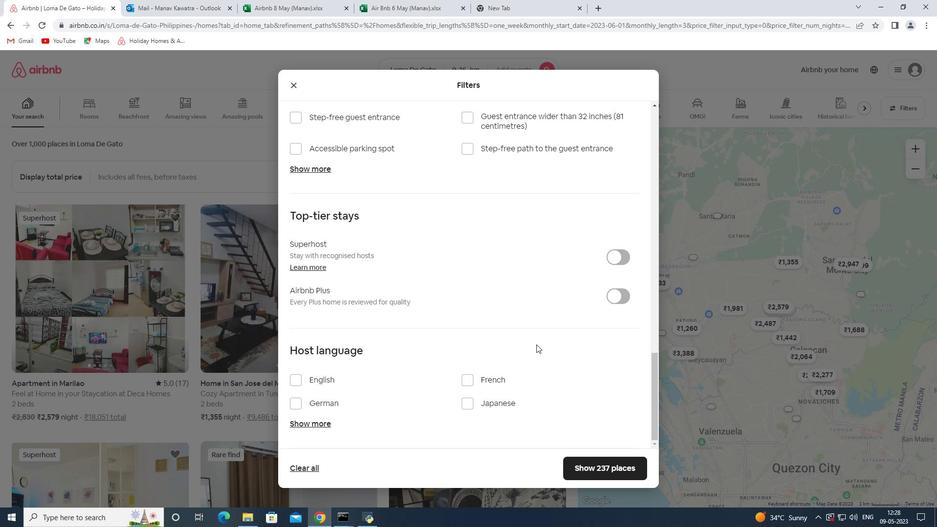 
Action: Mouse moved to (330, 379)
Screenshot: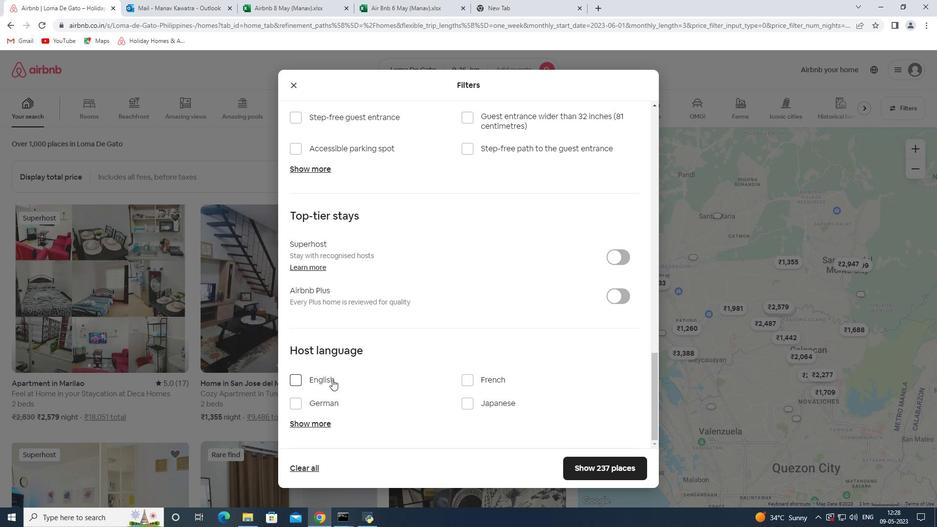 
Action: Mouse pressed left at (330, 379)
Screenshot: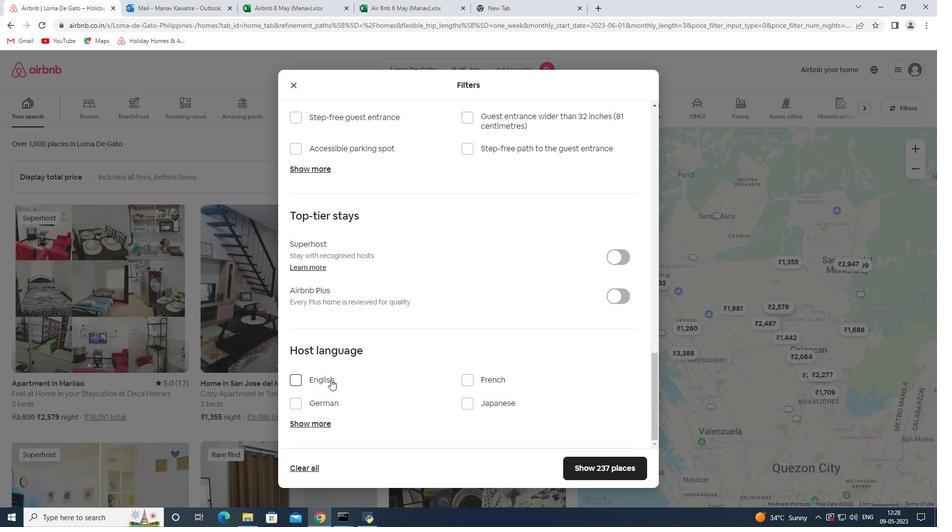 
Action: Mouse moved to (582, 466)
Screenshot: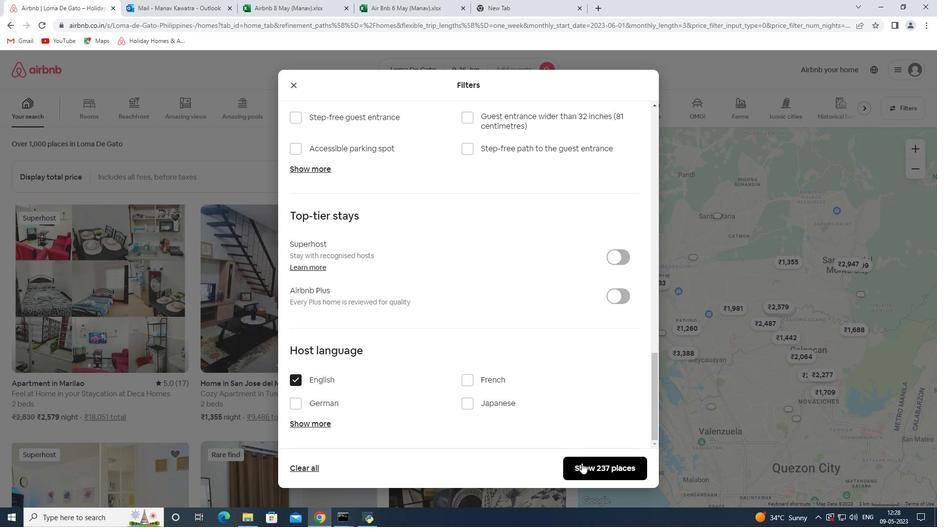 
Action: Mouse pressed left at (582, 466)
Screenshot: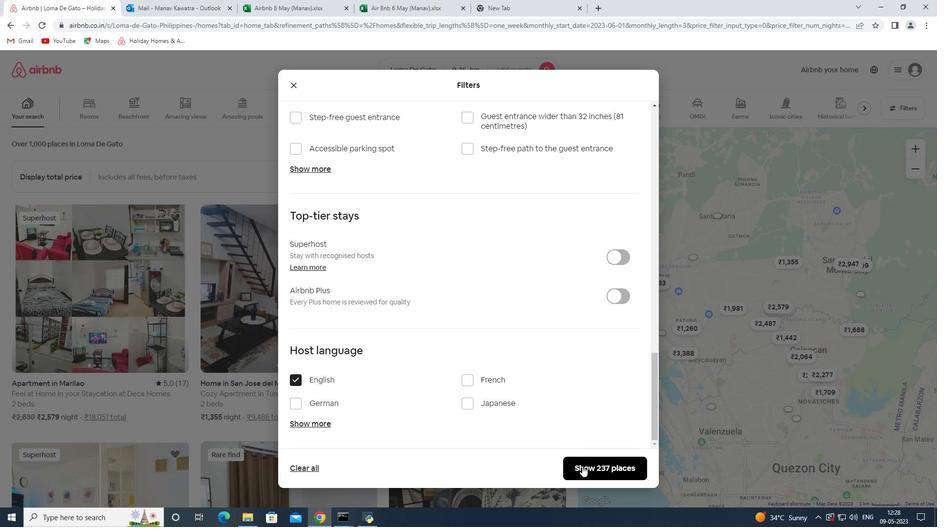 
Action: Mouse moved to (568, 455)
Screenshot: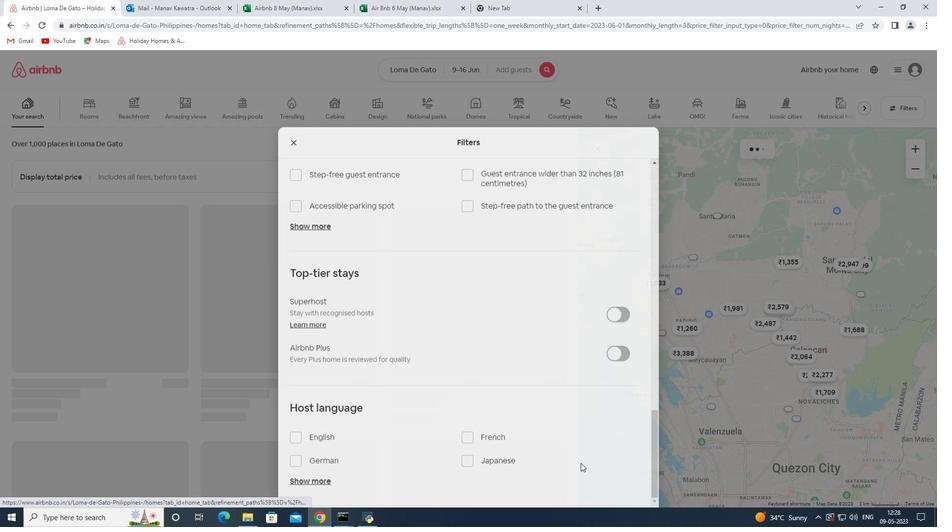 
